 Task: Search one way flight ticket for 1 adult, 6 children, 1 infant in seat and 1 infant on lap in business from Petersburg: Petersburg James A. Johnson Airport to Indianapolis: Indianapolis International Airport on 8-5-2023. Choice of flights is JetBlue. Number of bags: 8 checked bags. Price is upto 109000. Outbound departure time preference is 15:30.
Action: Mouse moved to (370, 315)
Screenshot: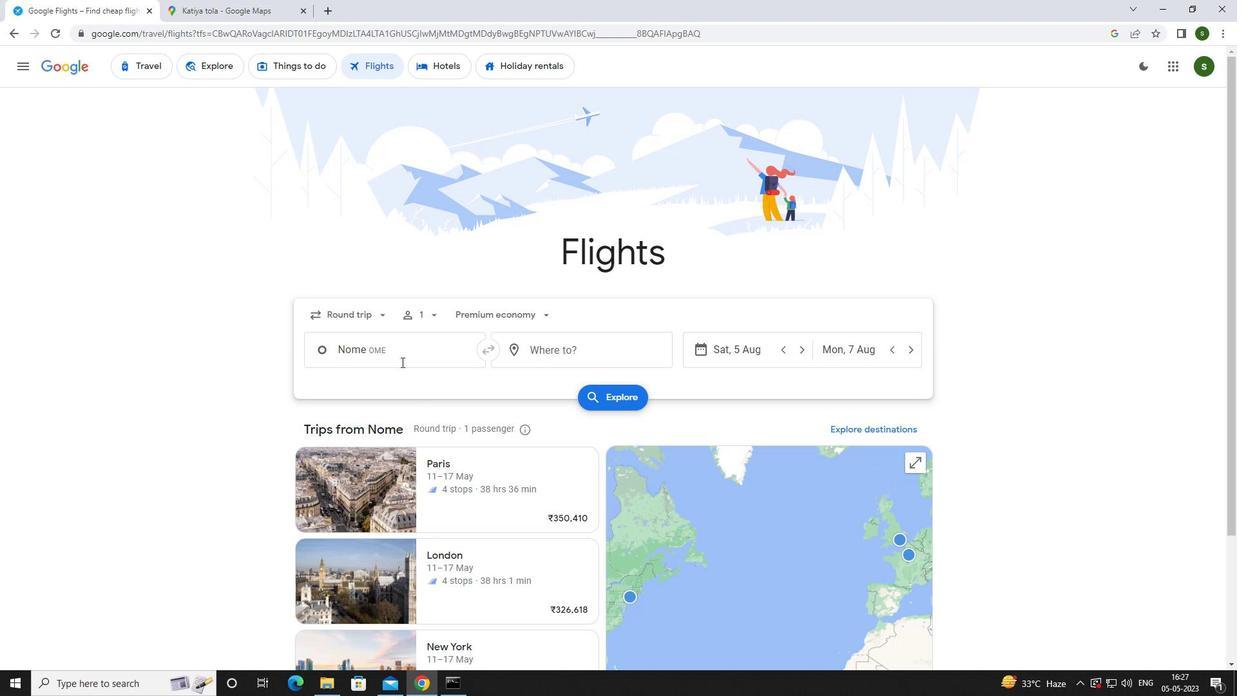 
Action: Mouse pressed left at (370, 315)
Screenshot: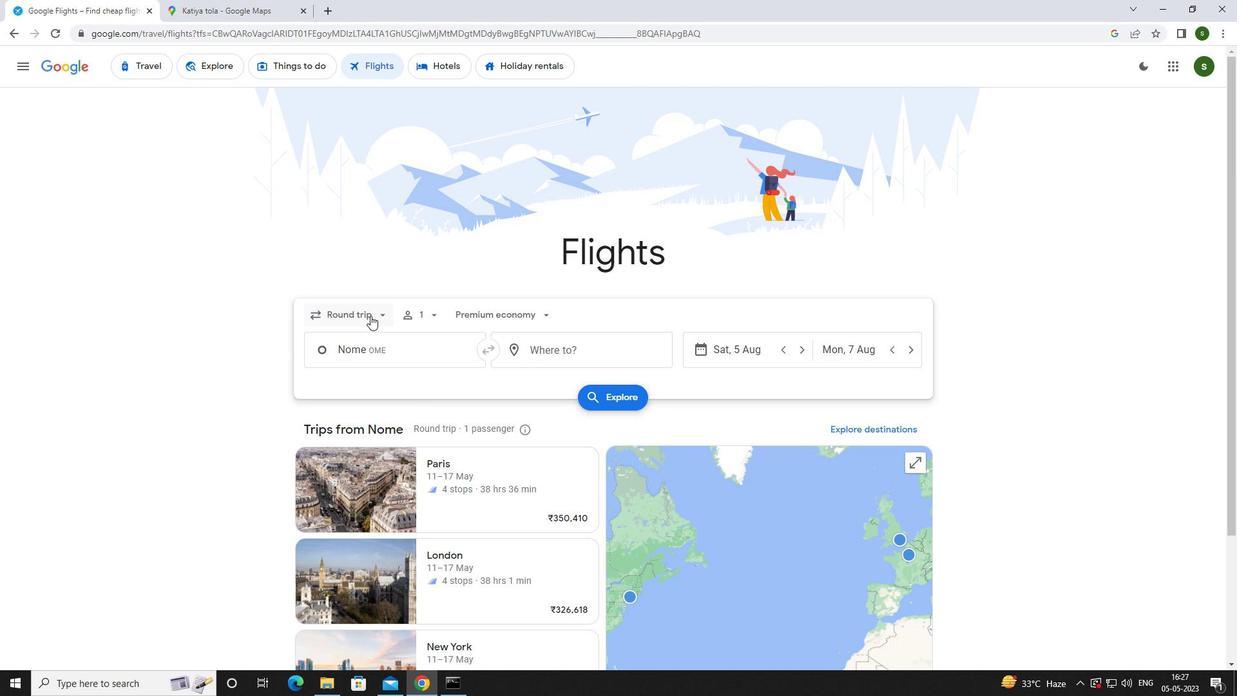 
Action: Mouse moved to (368, 375)
Screenshot: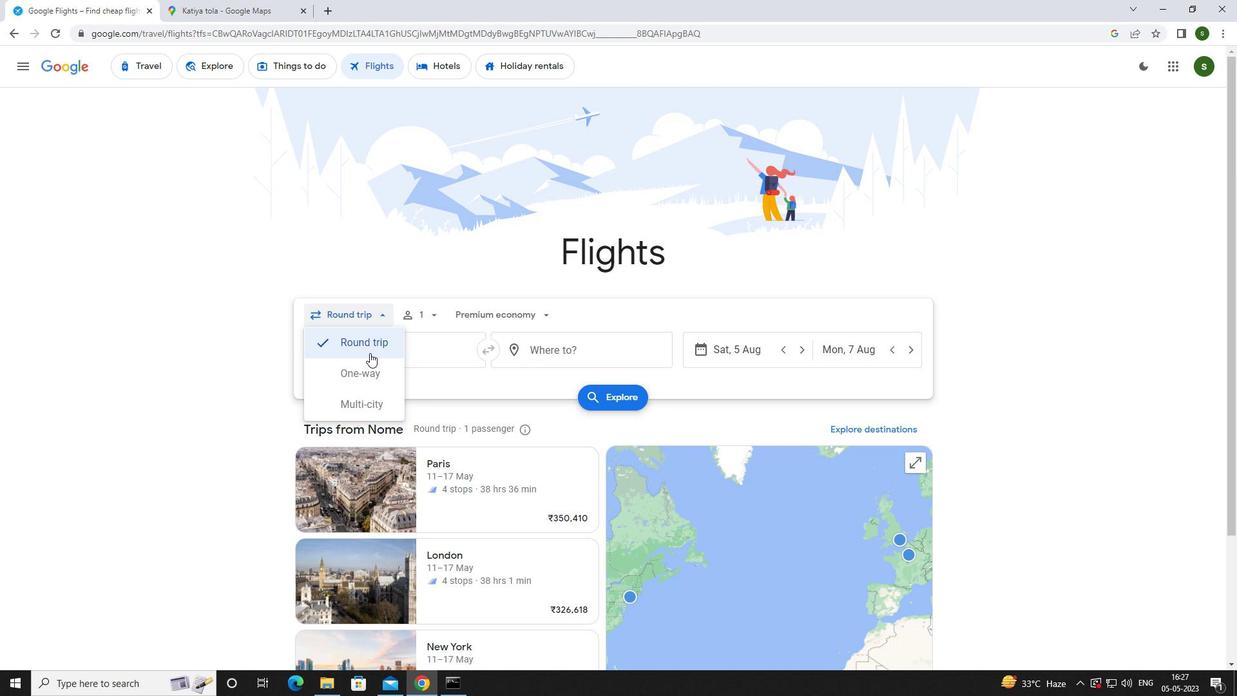 
Action: Mouse pressed left at (368, 375)
Screenshot: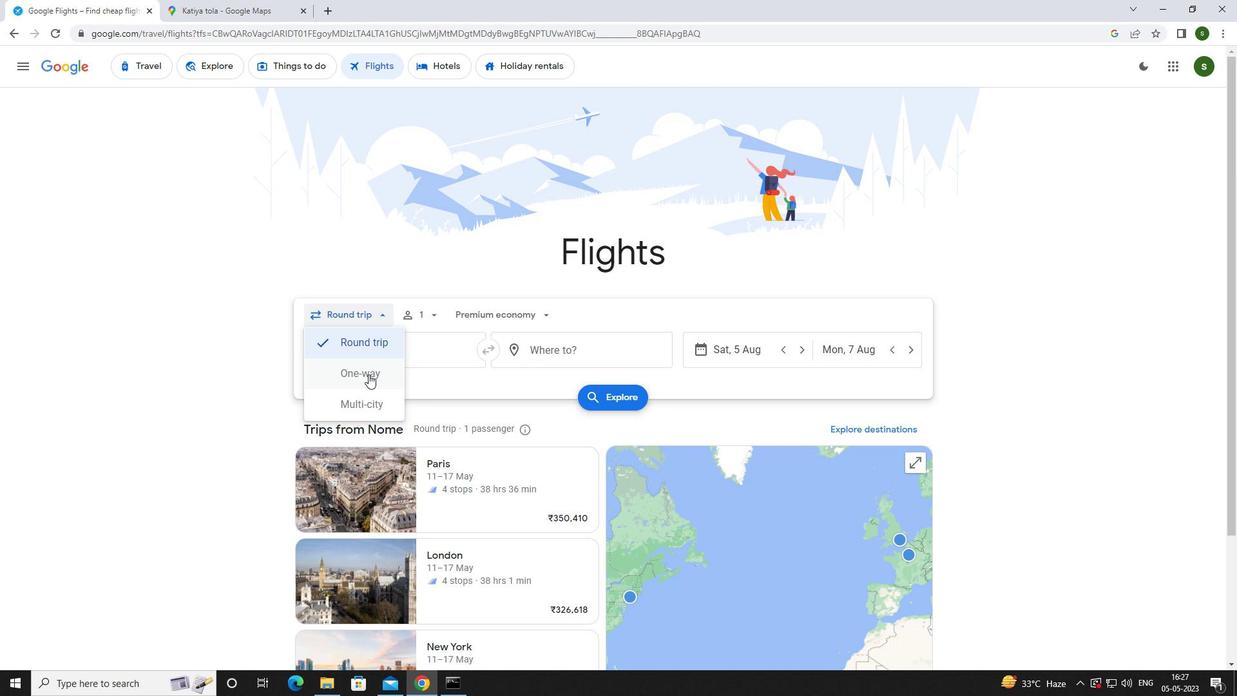 
Action: Mouse moved to (430, 306)
Screenshot: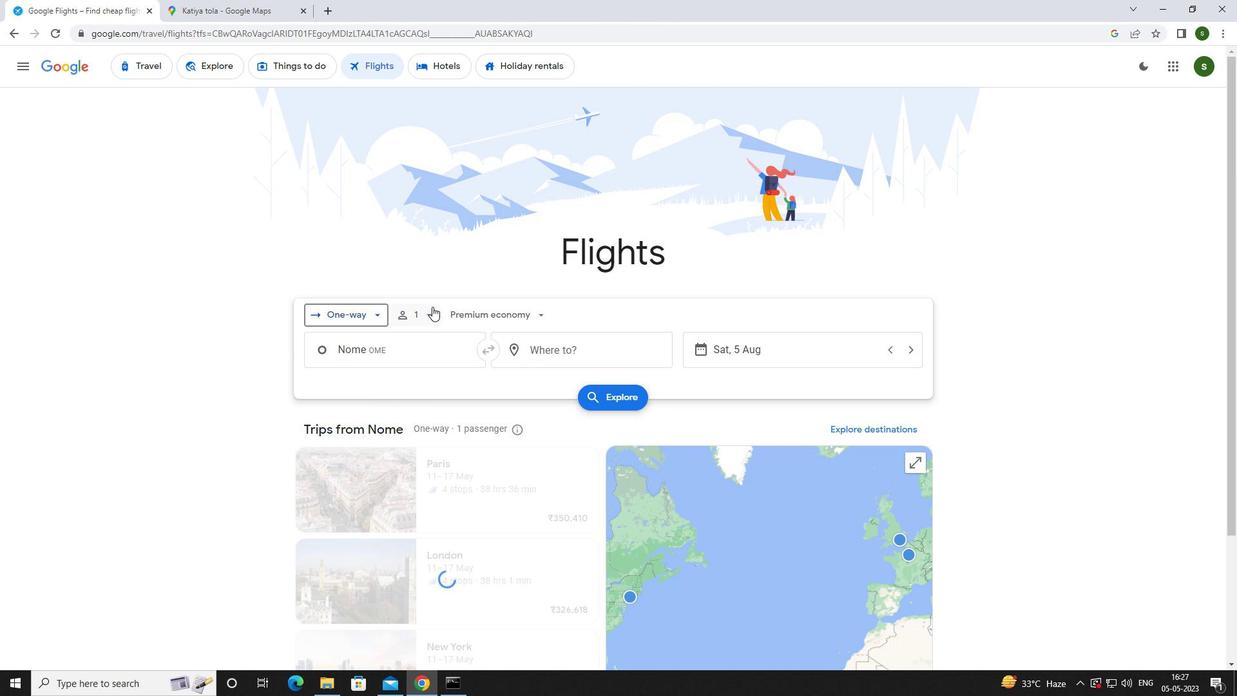 
Action: Mouse pressed left at (430, 306)
Screenshot: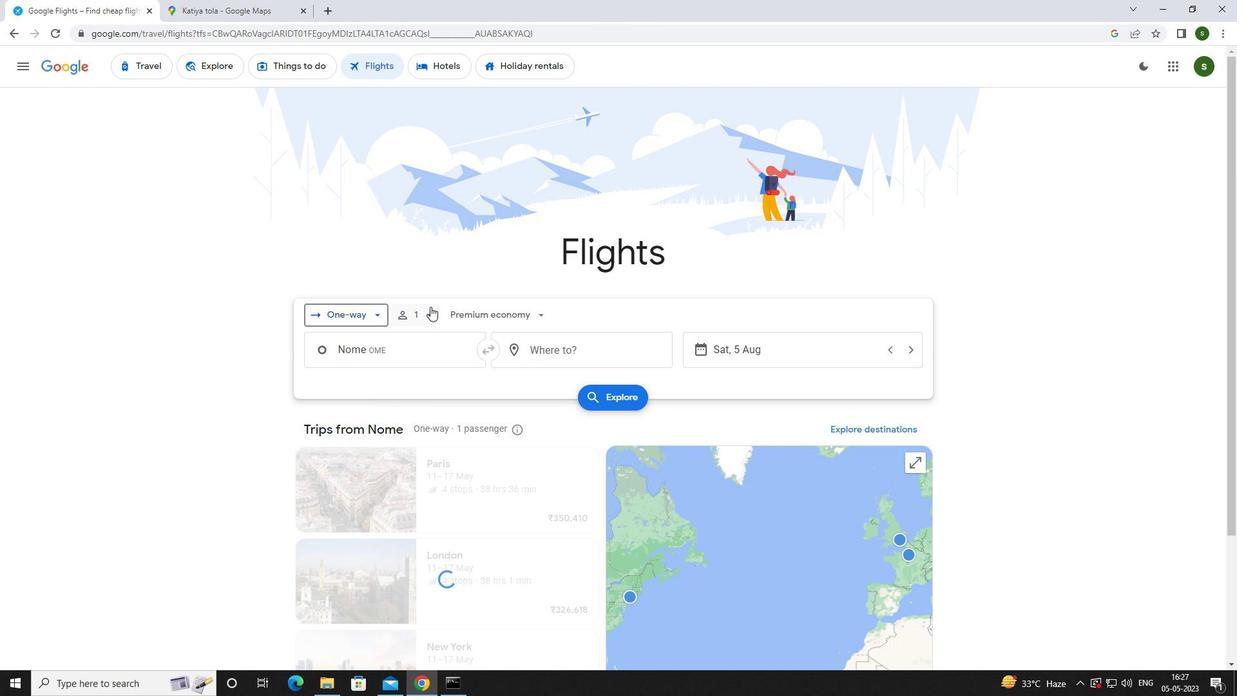 
Action: Mouse moved to (524, 381)
Screenshot: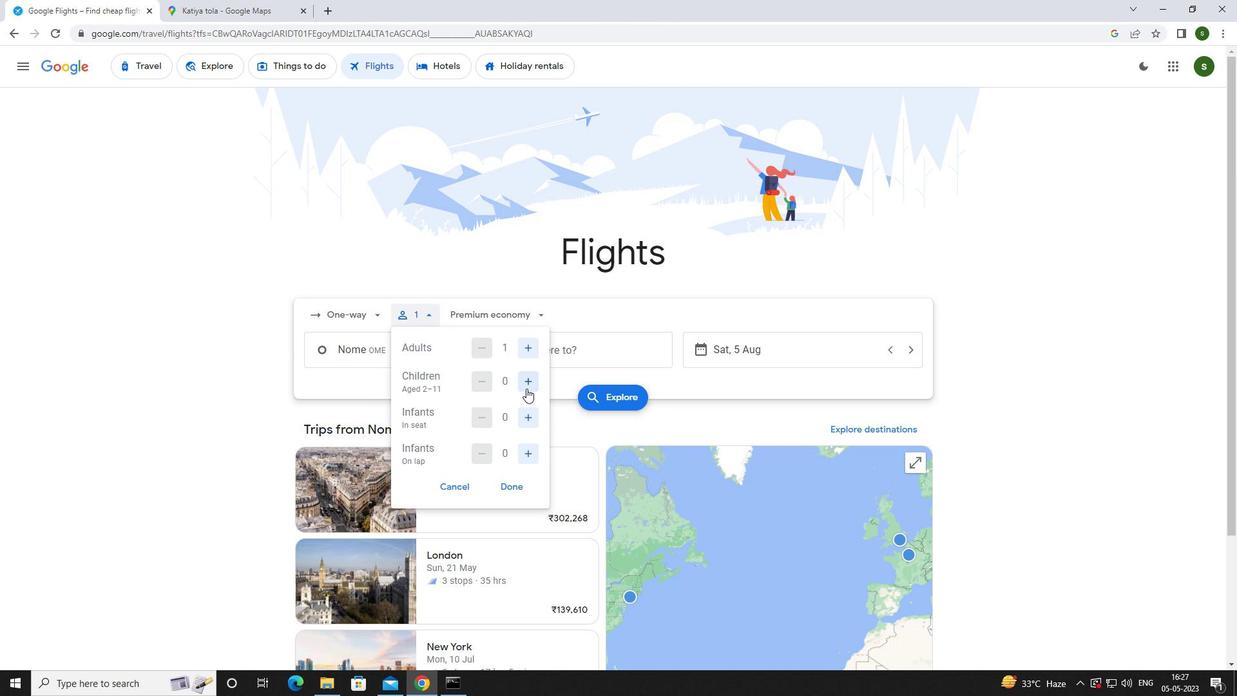 
Action: Mouse pressed left at (524, 381)
Screenshot: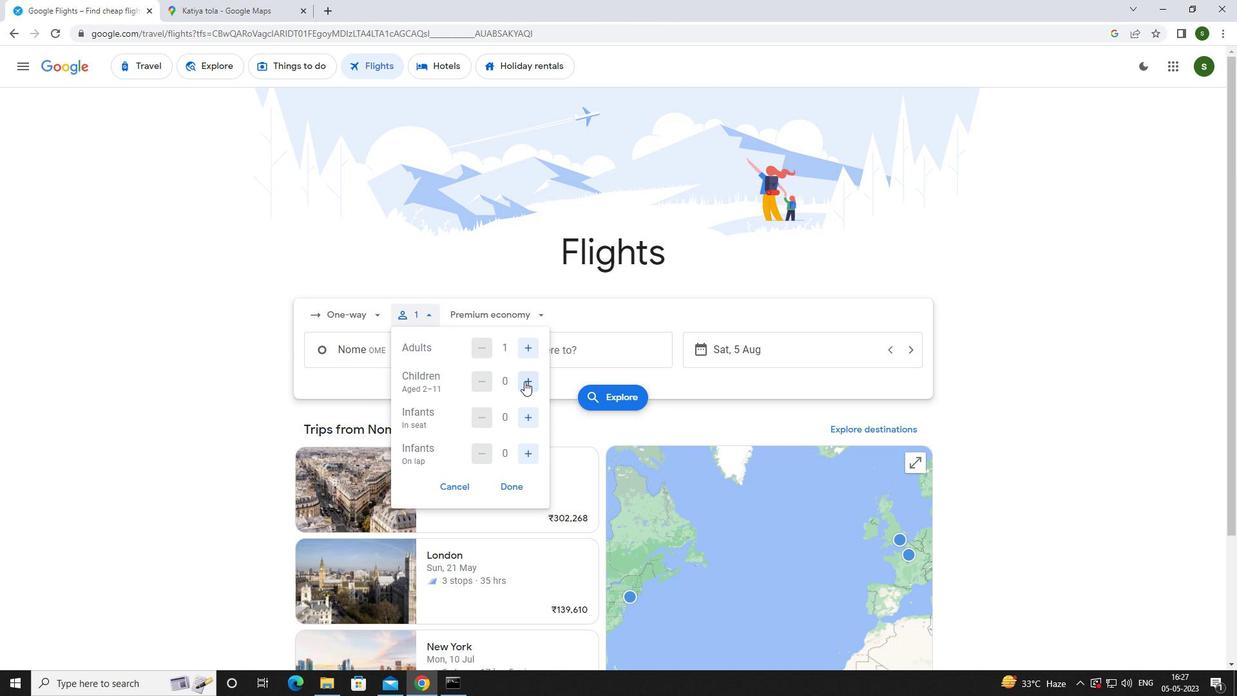 
Action: Mouse pressed left at (524, 381)
Screenshot: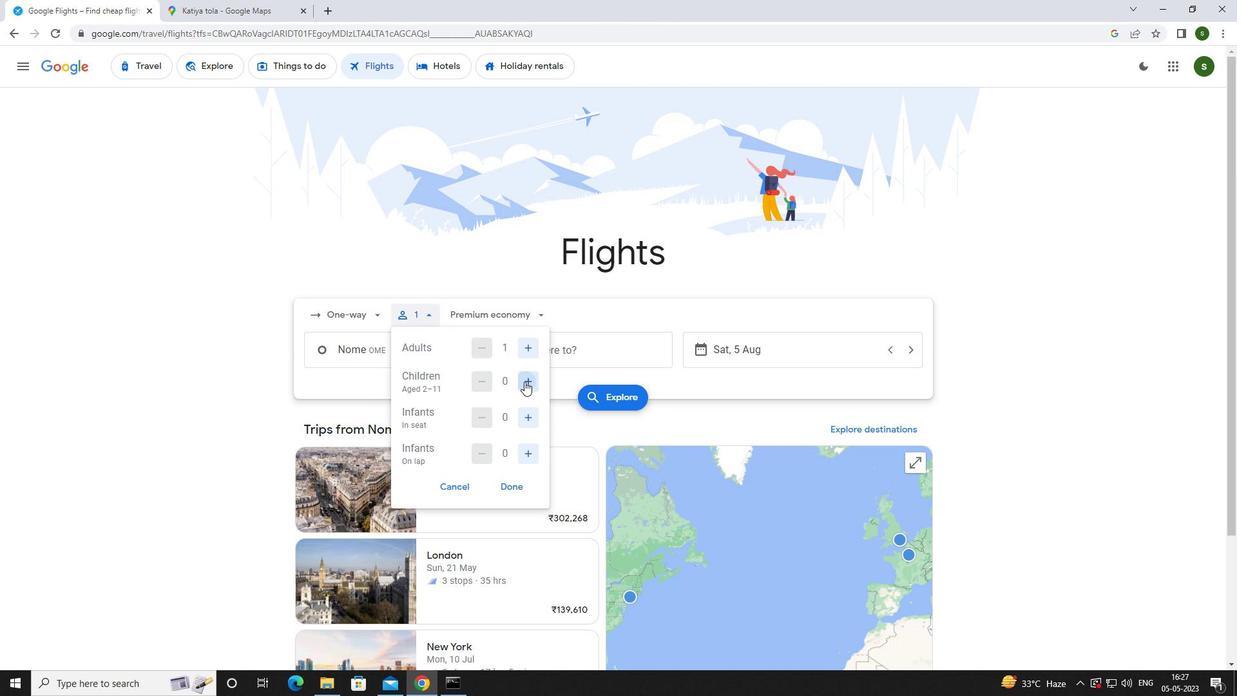 
Action: Mouse pressed left at (524, 381)
Screenshot: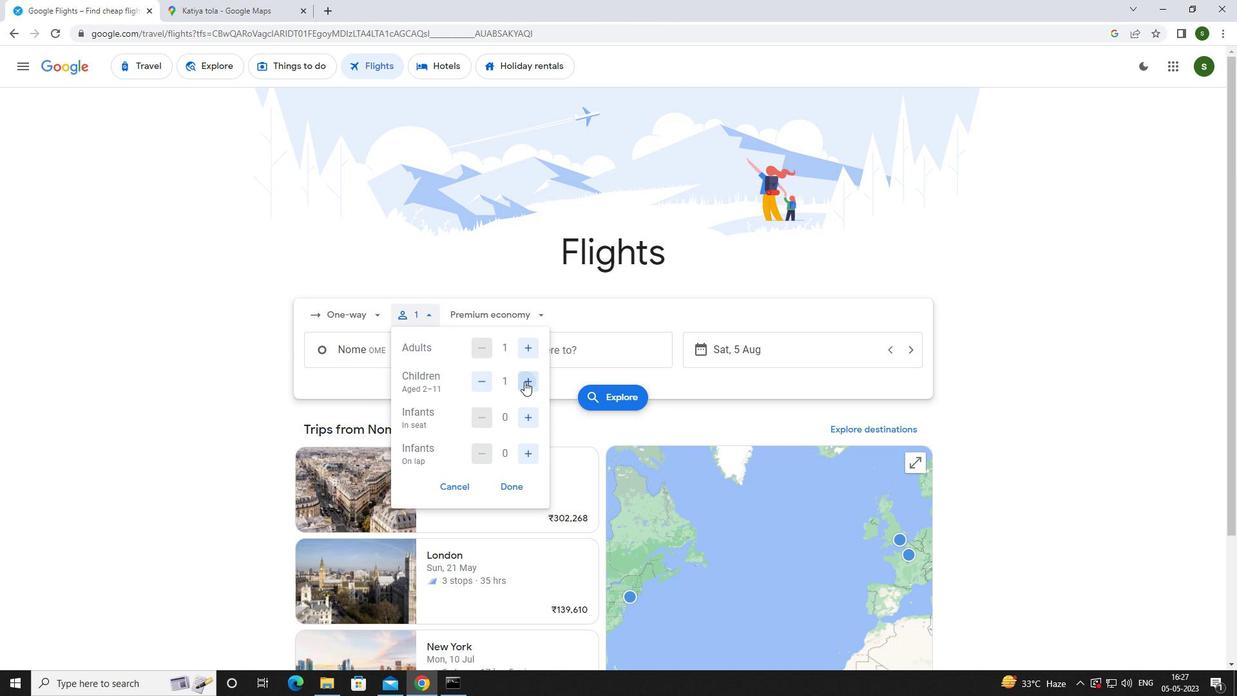 
Action: Mouse pressed left at (524, 381)
Screenshot: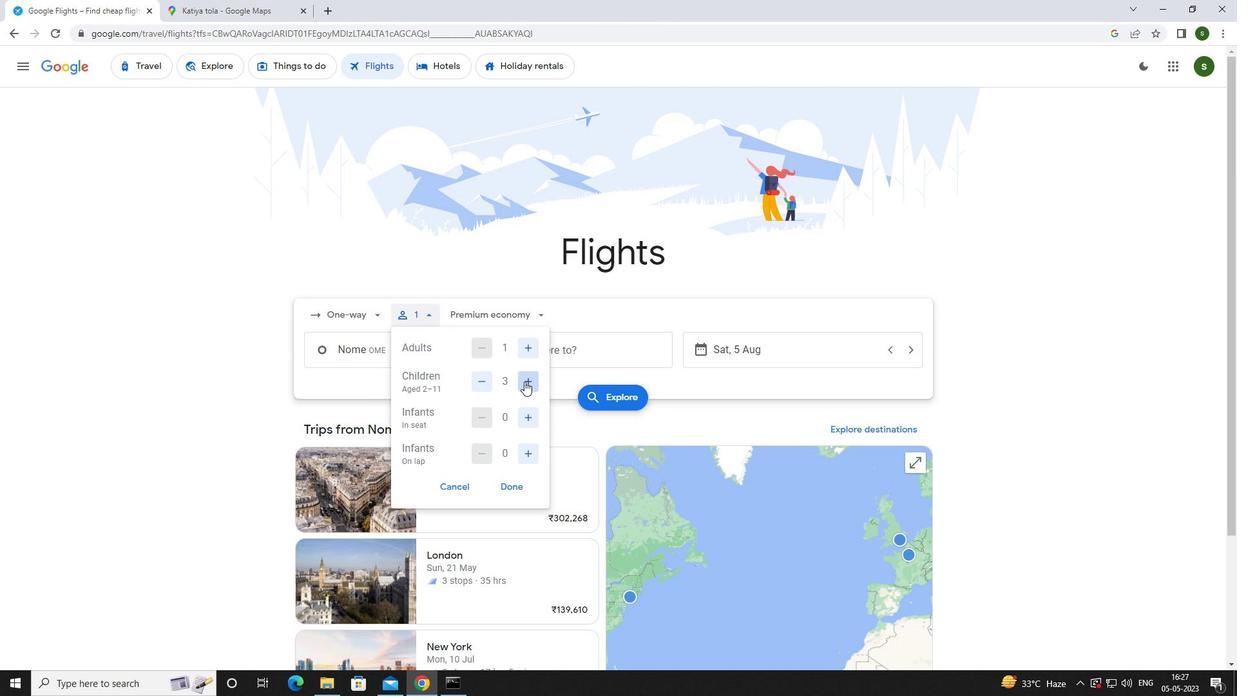 
Action: Mouse pressed left at (524, 381)
Screenshot: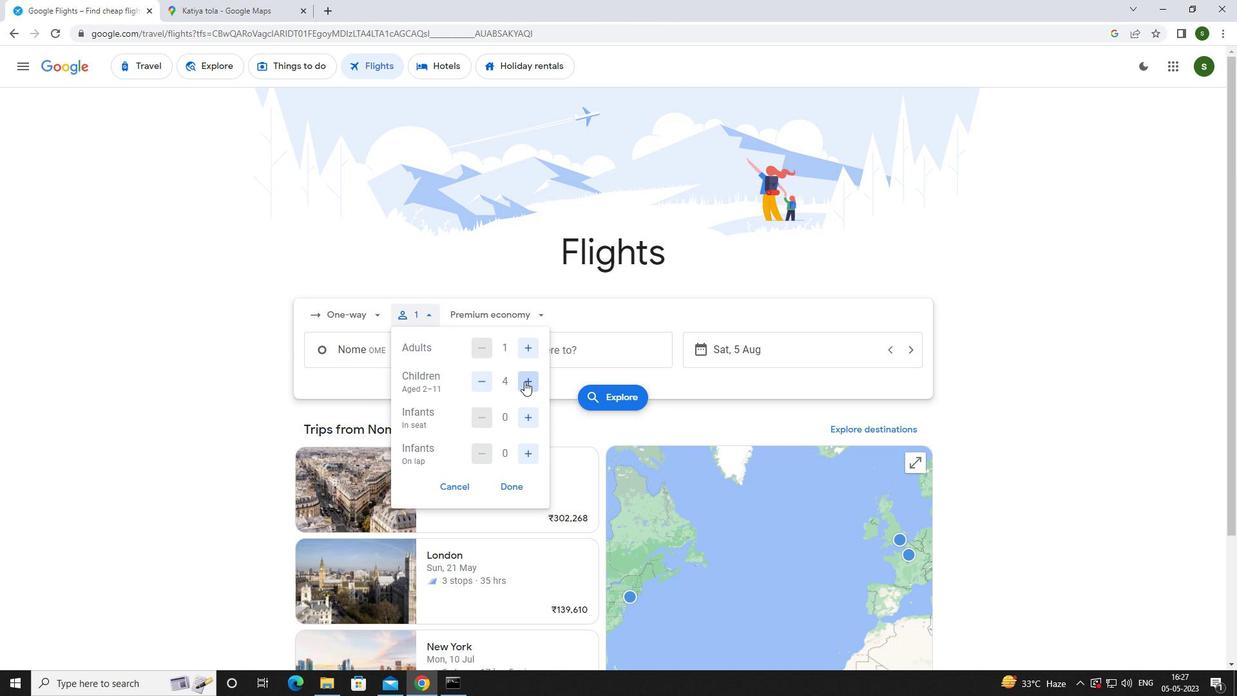 
Action: Mouse pressed left at (524, 381)
Screenshot: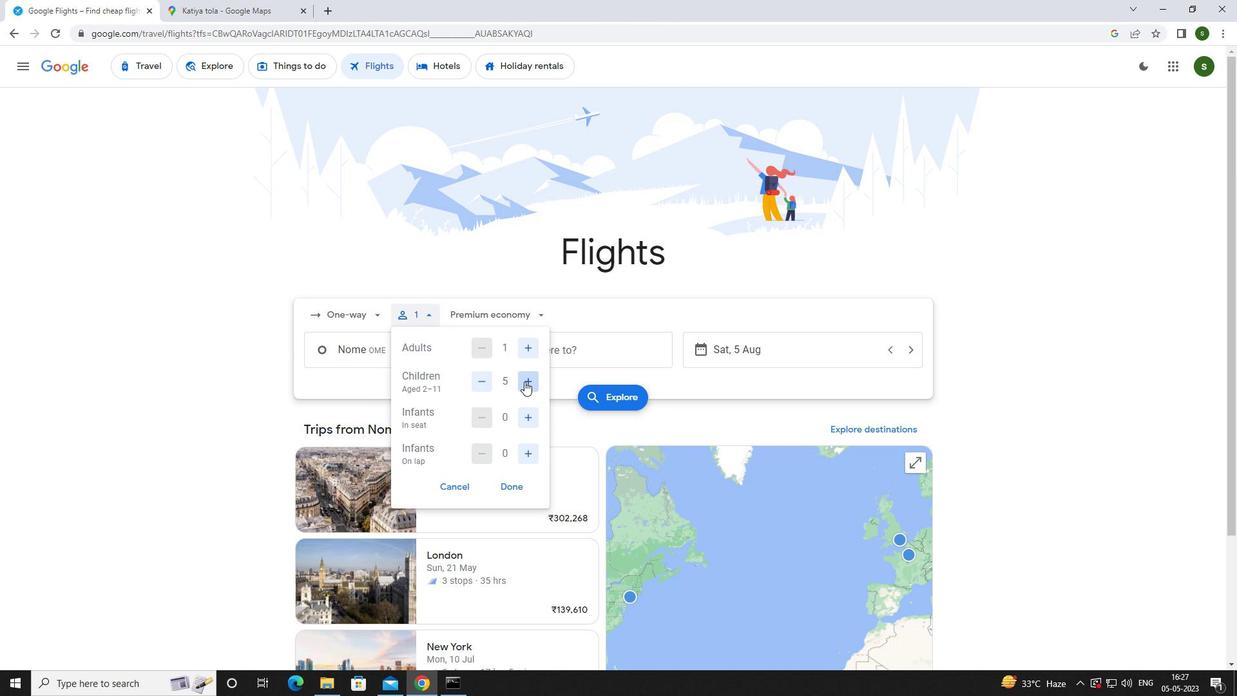 
Action: Mouse moved to (528, 411)
Screenshot: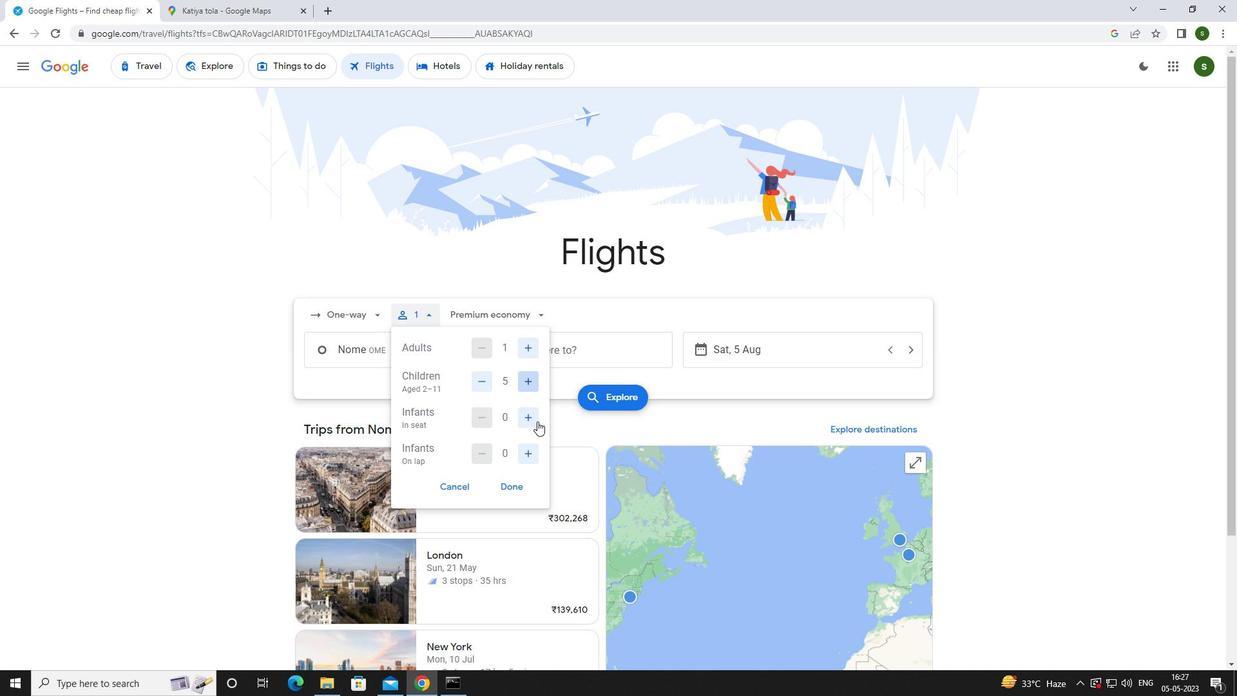 
Action: Mouse pressed left at (528, 411)
Screenshot: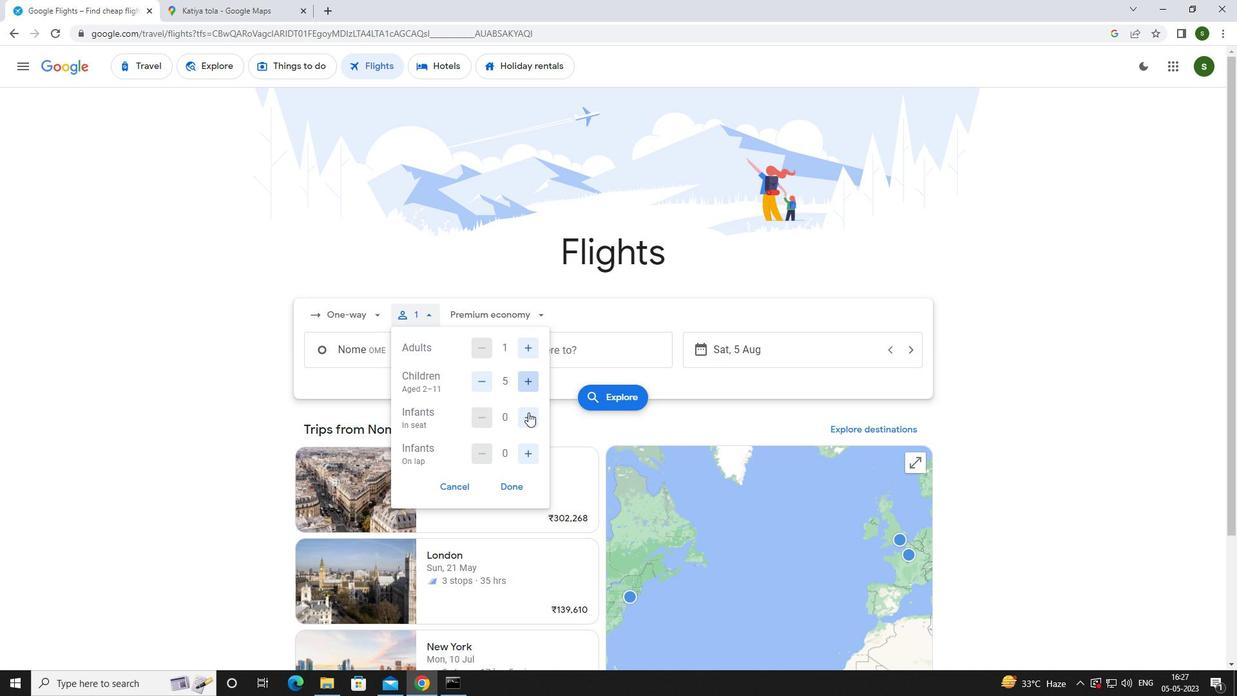 
Action: Mouse moved to (531, 450)
Screenshot: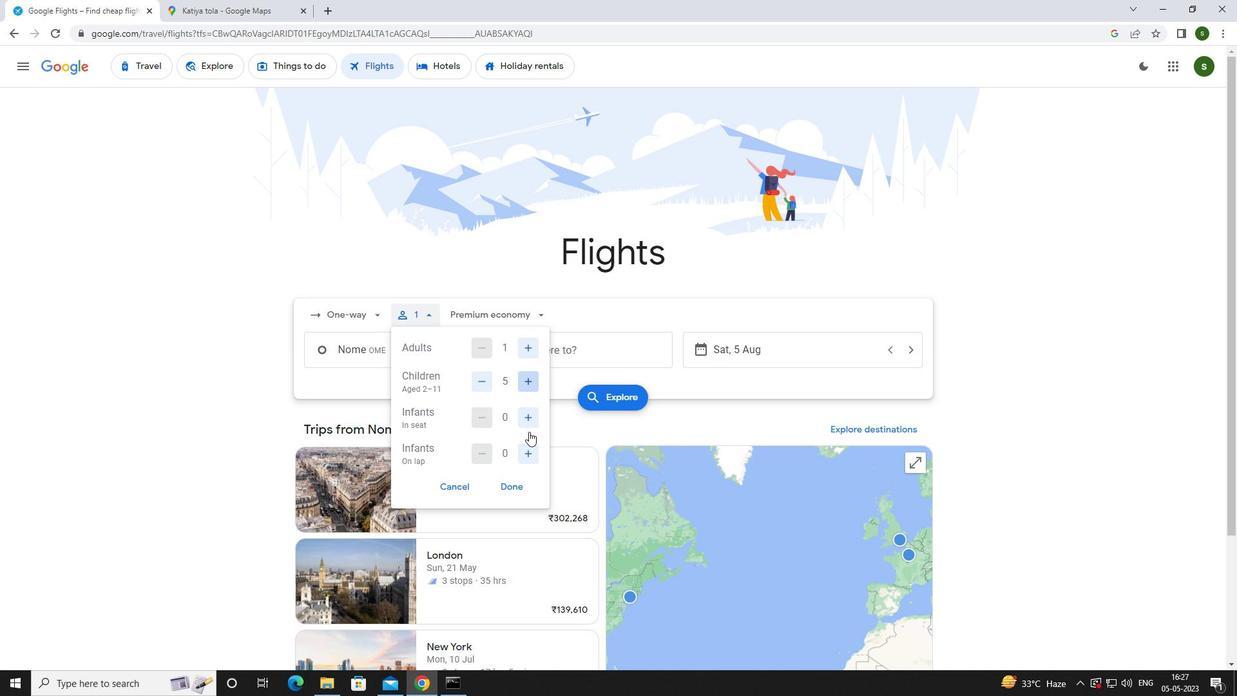 
Action: Mouse pressed left at (531, 450)
Screenshot: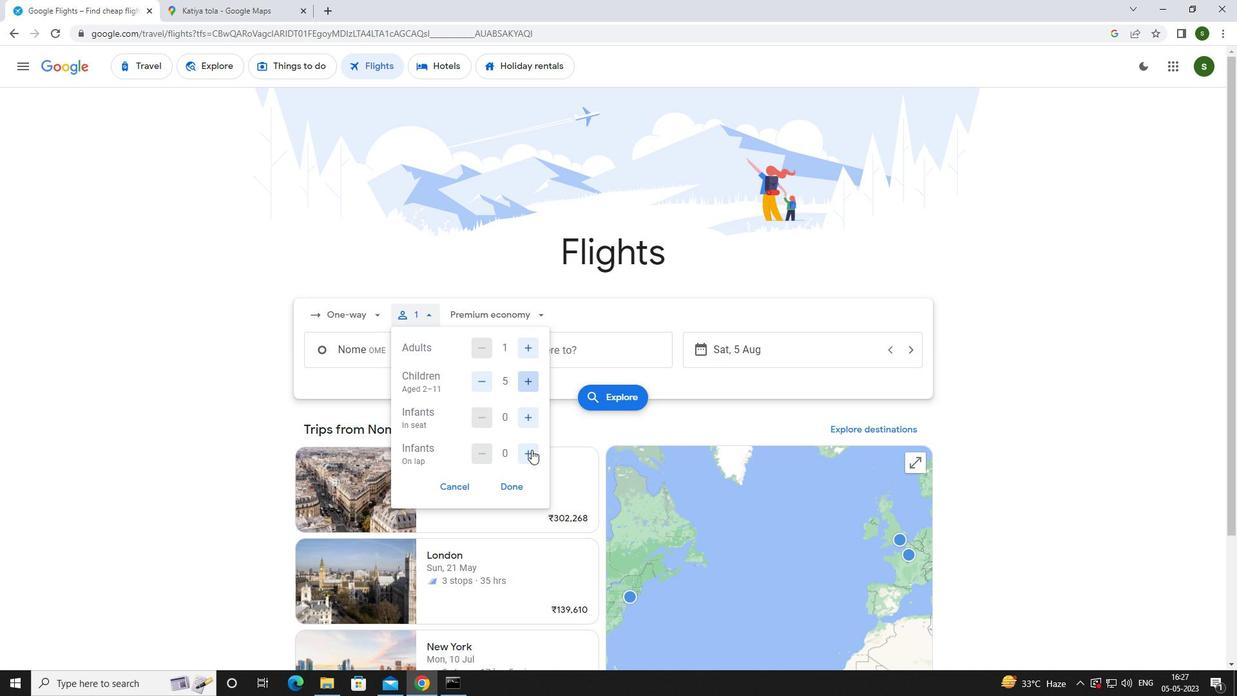
Action: Mouse moved to (531, 315)
Screenshot: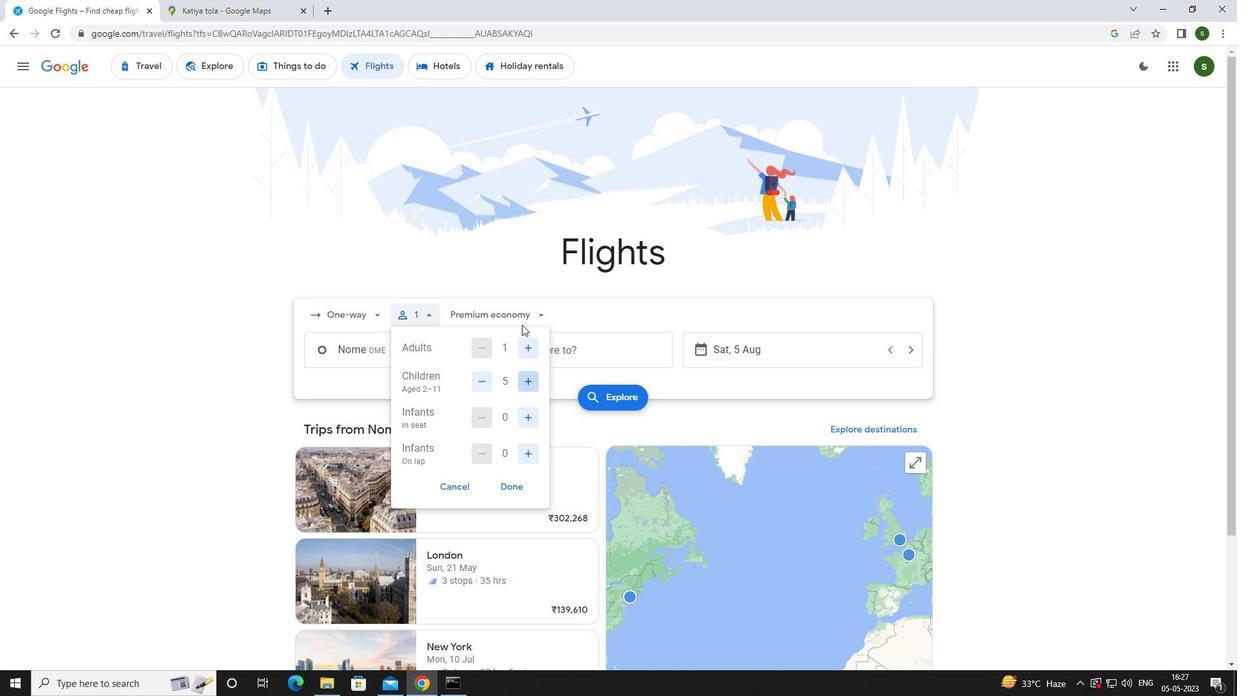 
Action: Mouse pressed left at (531, 315)
Screenshot: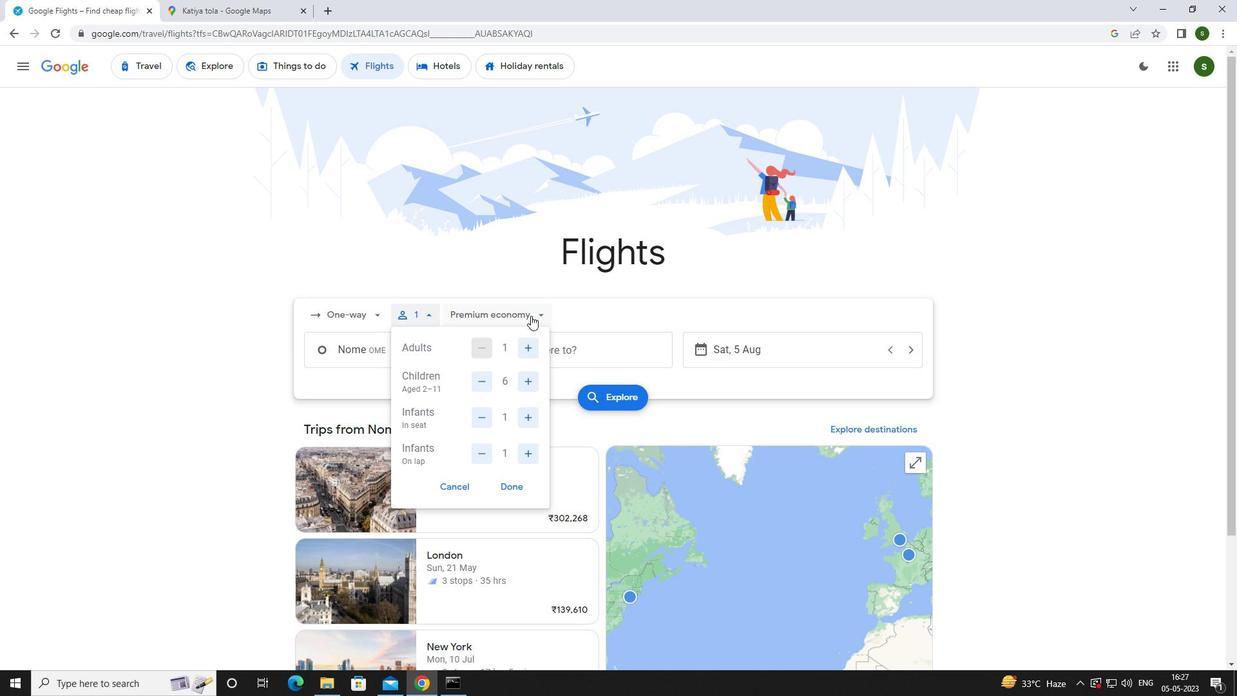 
Action: Mouse moved to (520, 404)
Screenshot: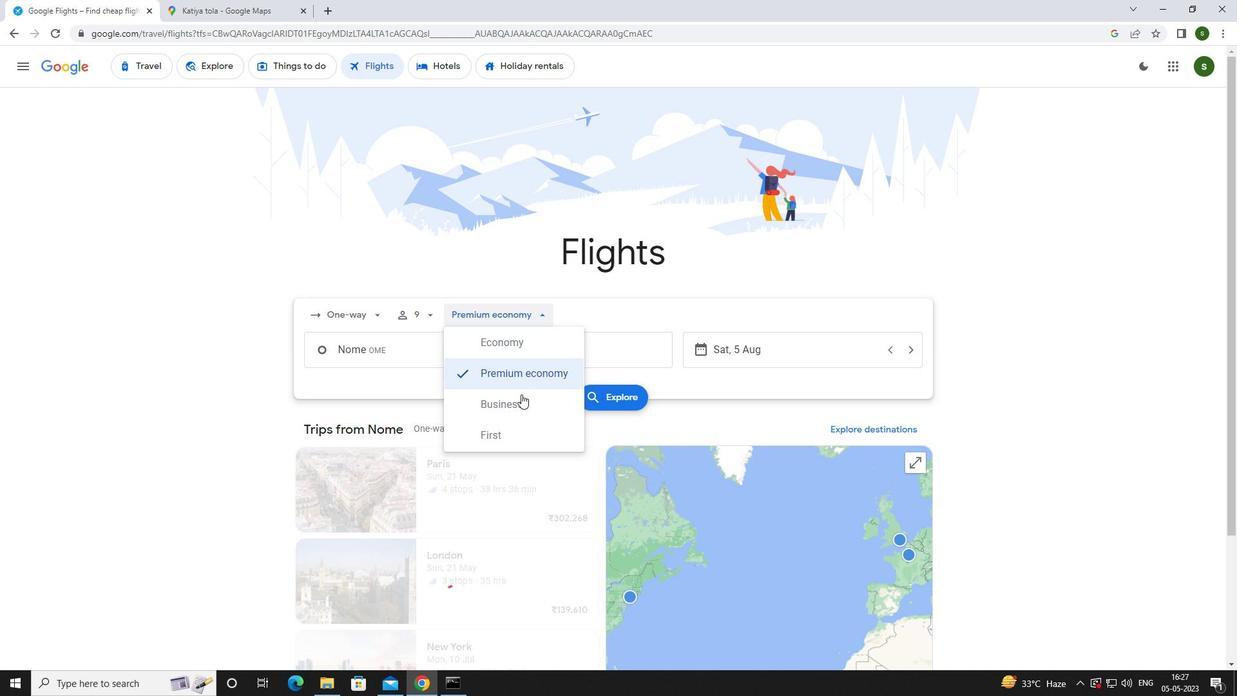 
Action: Mouse pressed left at (520, 404)
Screenshot: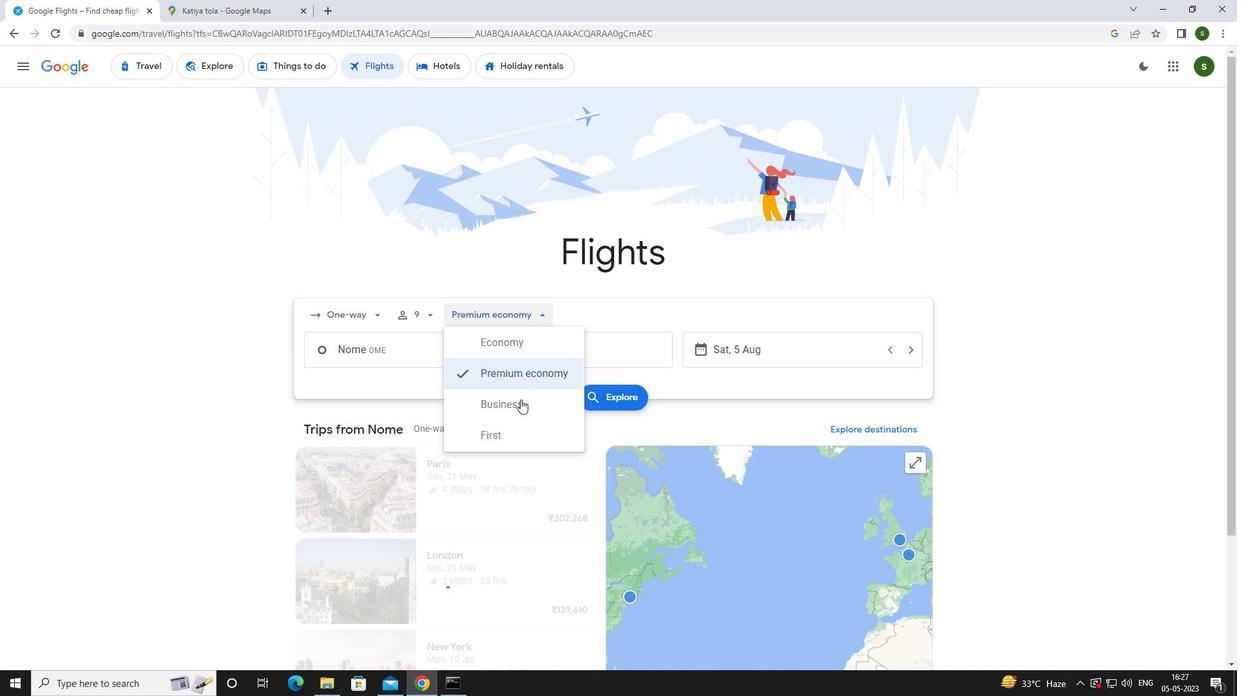 
Action: Mouse moved to (455, 353)
Screenshot: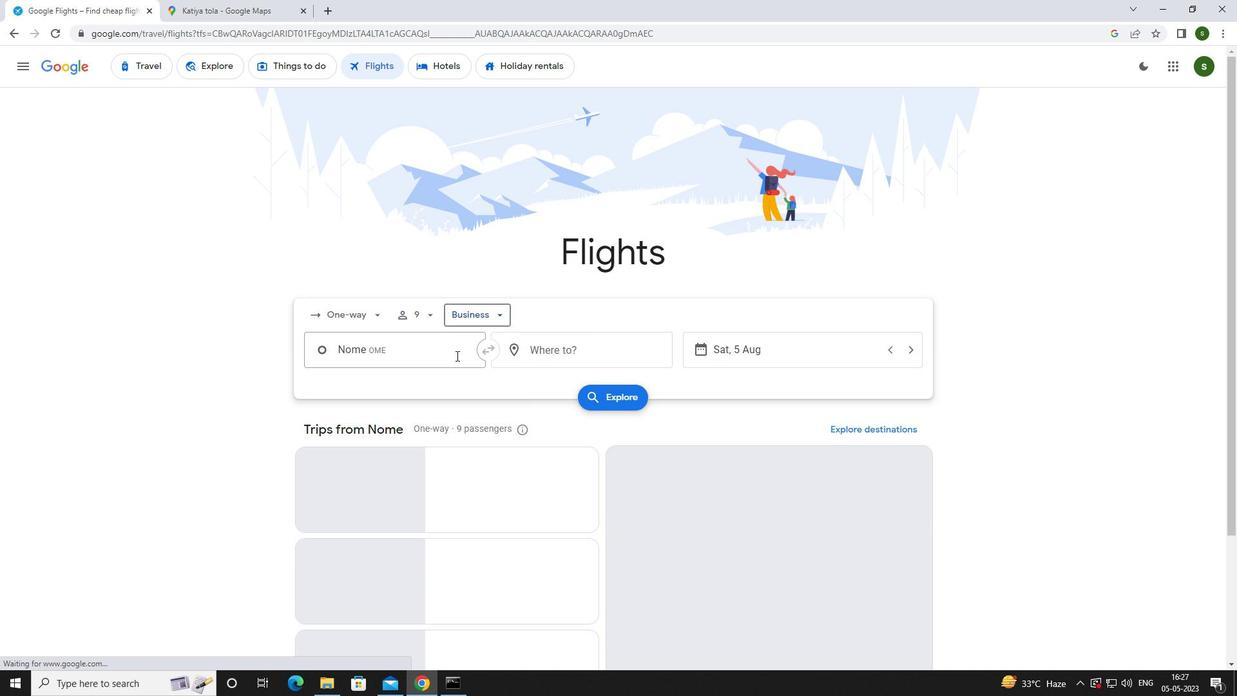 
Action: Mouse pressed left at (455, 353)
Screenshot: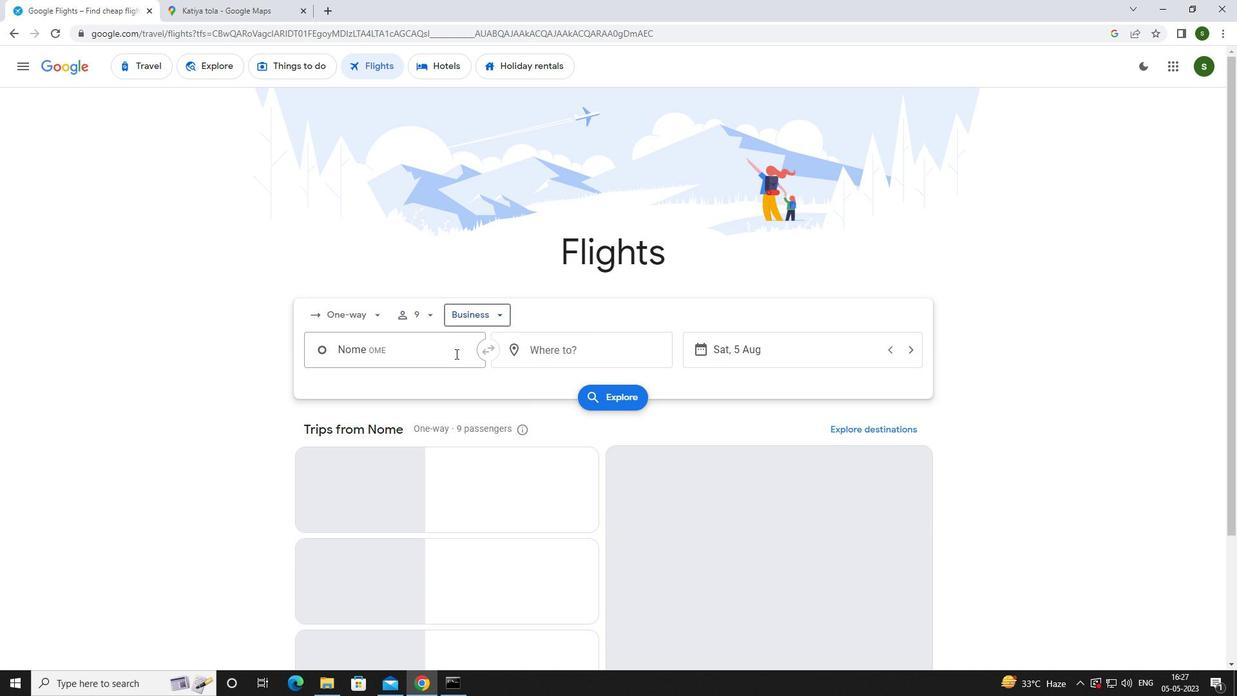
Action: Mouse moved to (455, 352)
Screenshot: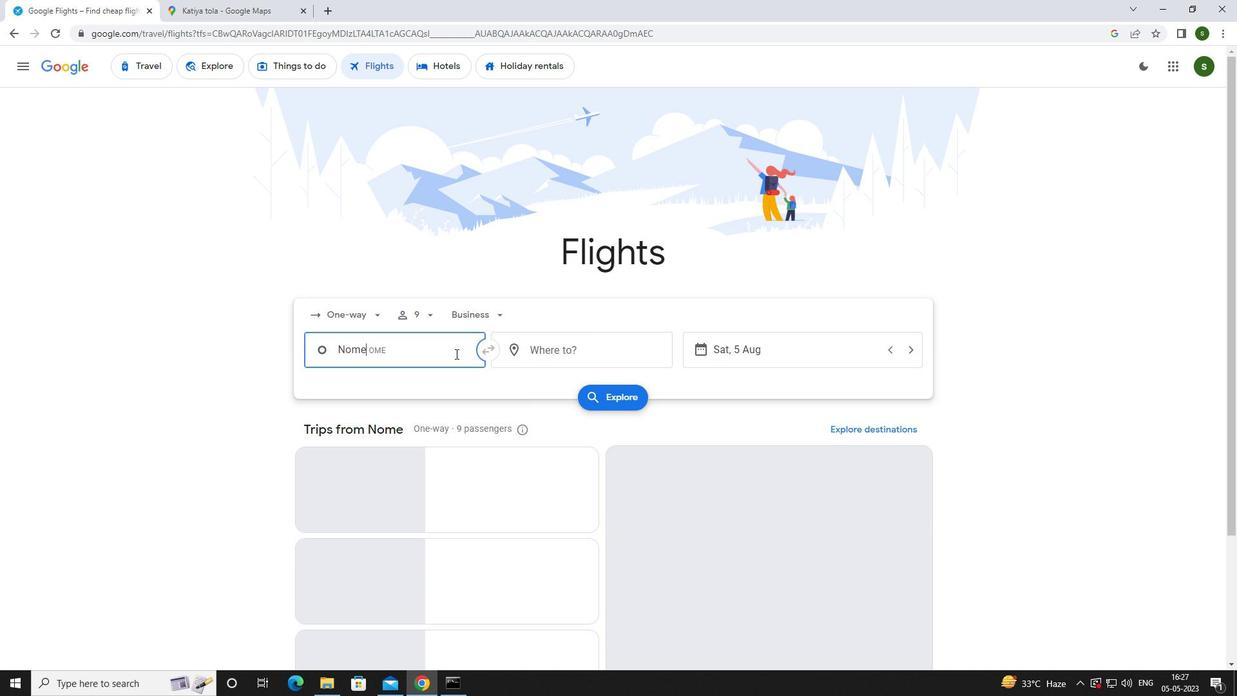 
Action: Key pressed <Key.caps_lock><Key.caps_lock>p<Key.caps_lock>etersburg<Key.space>
Screenshot: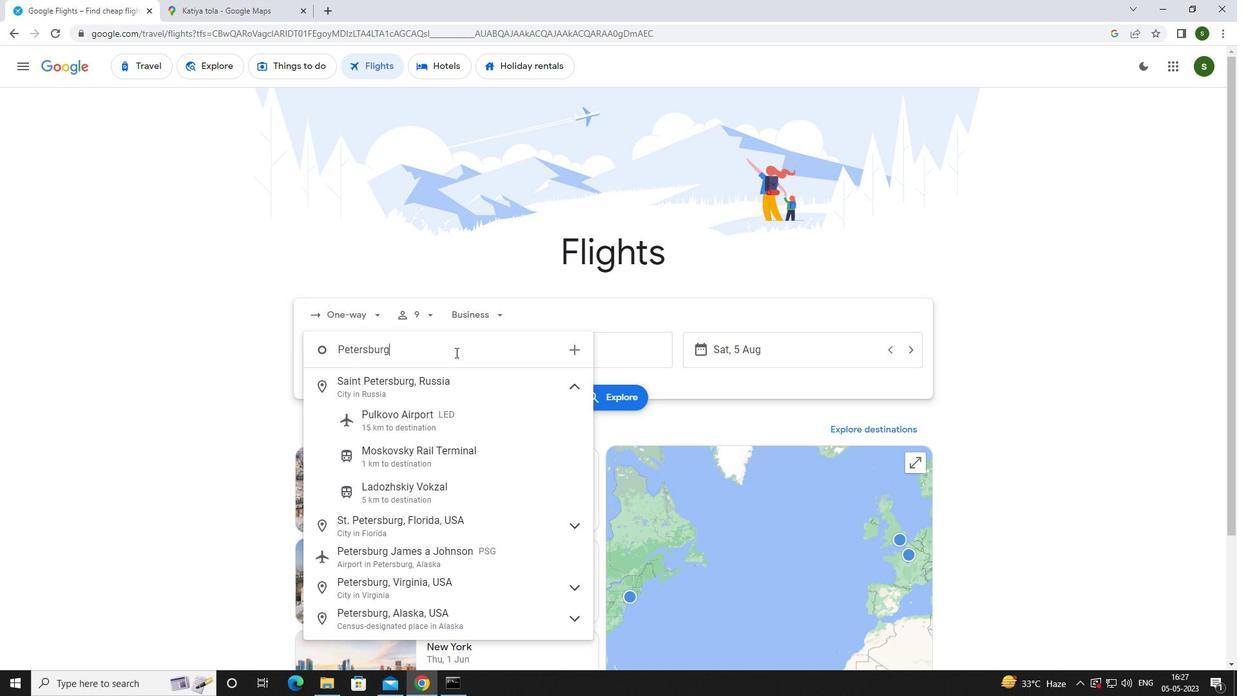 
Action: Mouse moved to (449, 555)
Screenshot: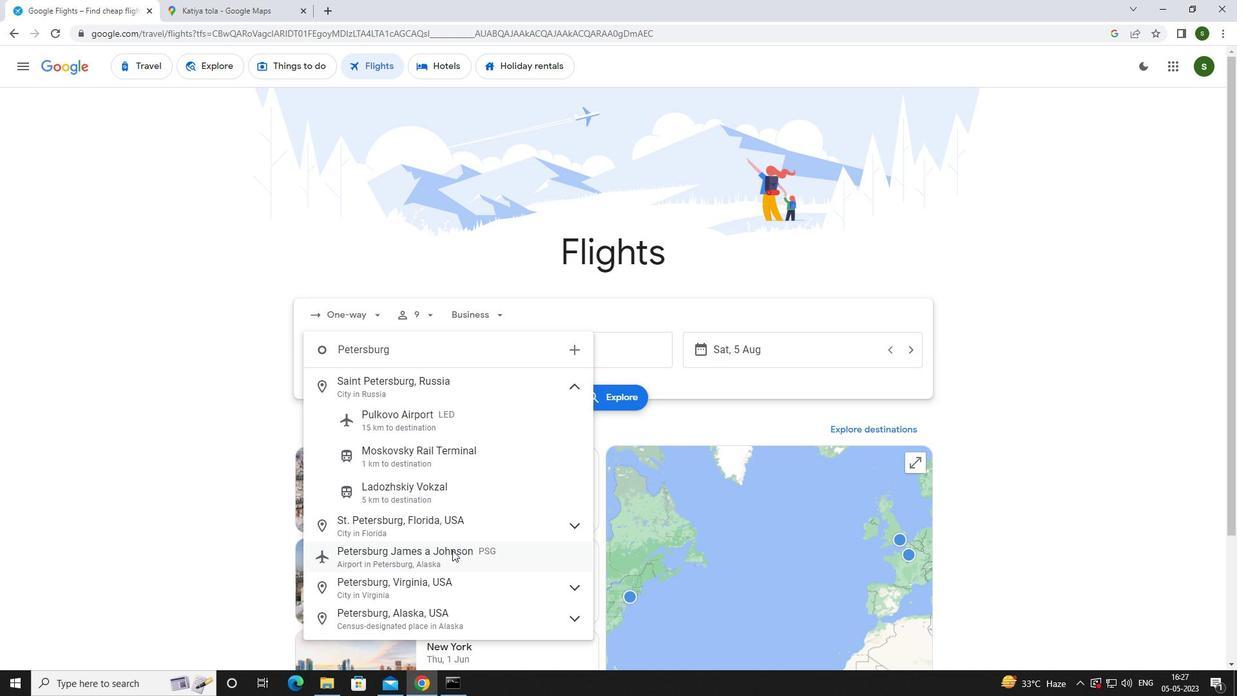 
Action: Mouse pressed left at (449, 555)
Screenshot: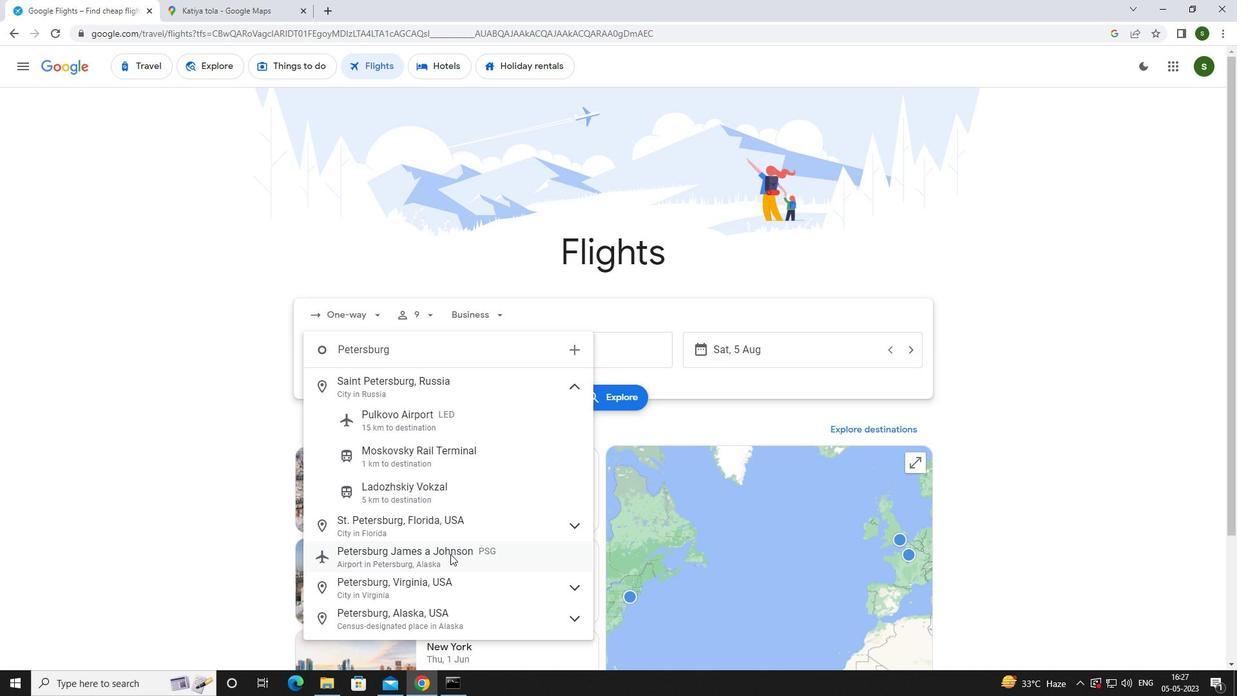 
Action: Mouse moved to (581, 350)
Screenshot: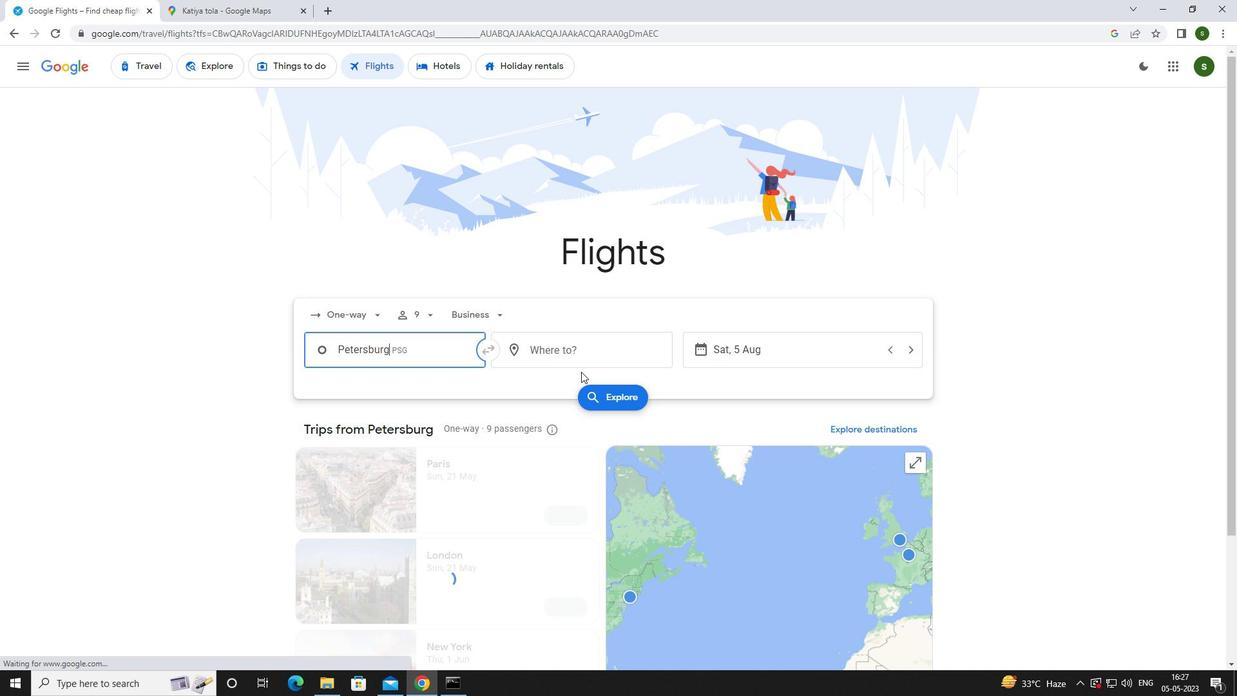
Action: Mouse pressed left at (581, 350)
Screenshot: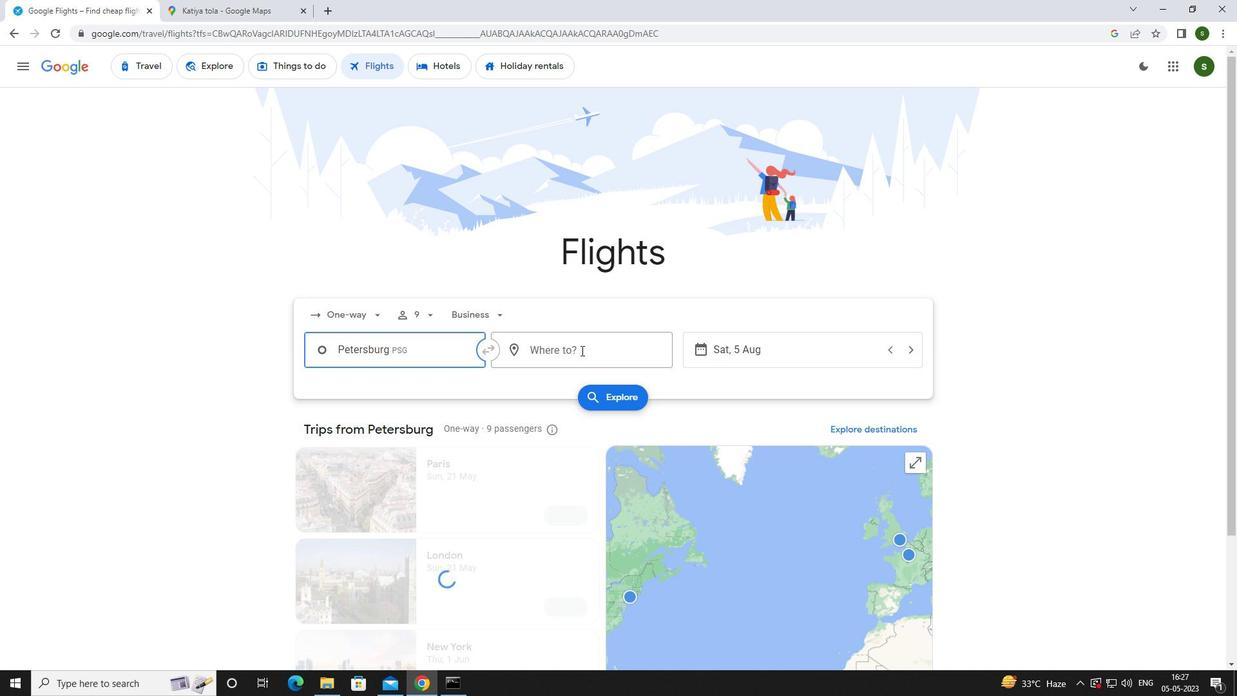 
Action: Mouse moved to (583, 349)
Screenshot: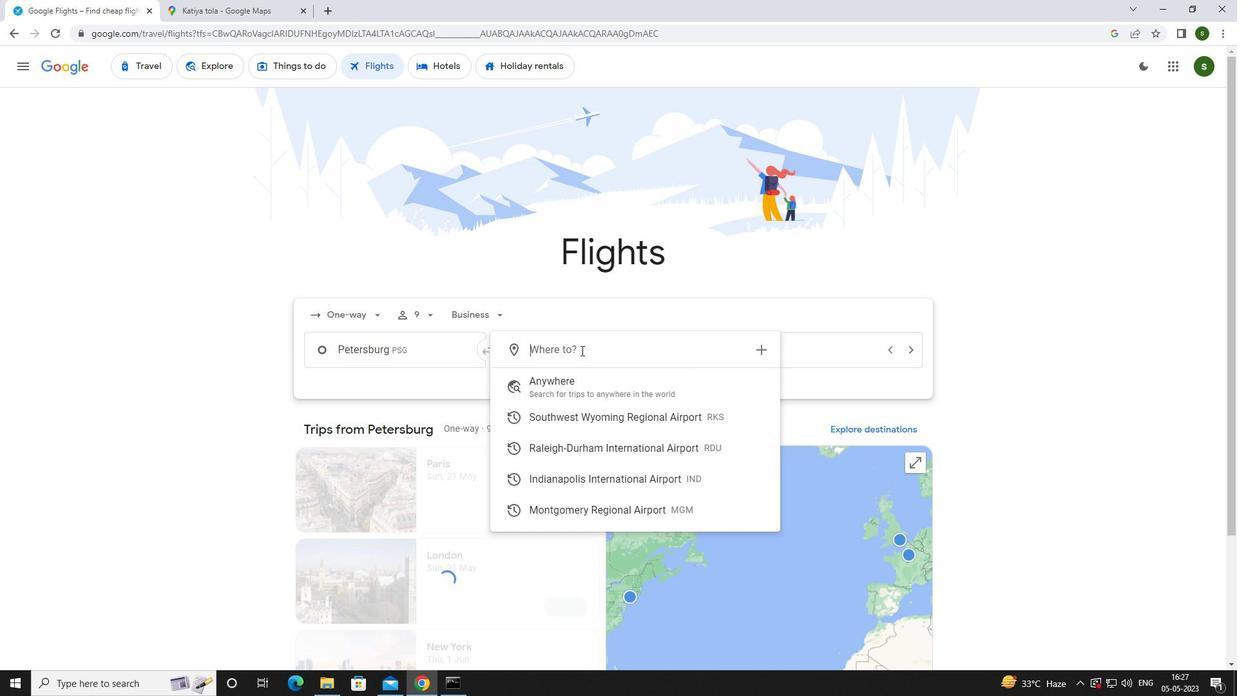 
Action: Key pressed <Key.caps_lock>i<Key.caps_lock>ndianapoli
Screenshot: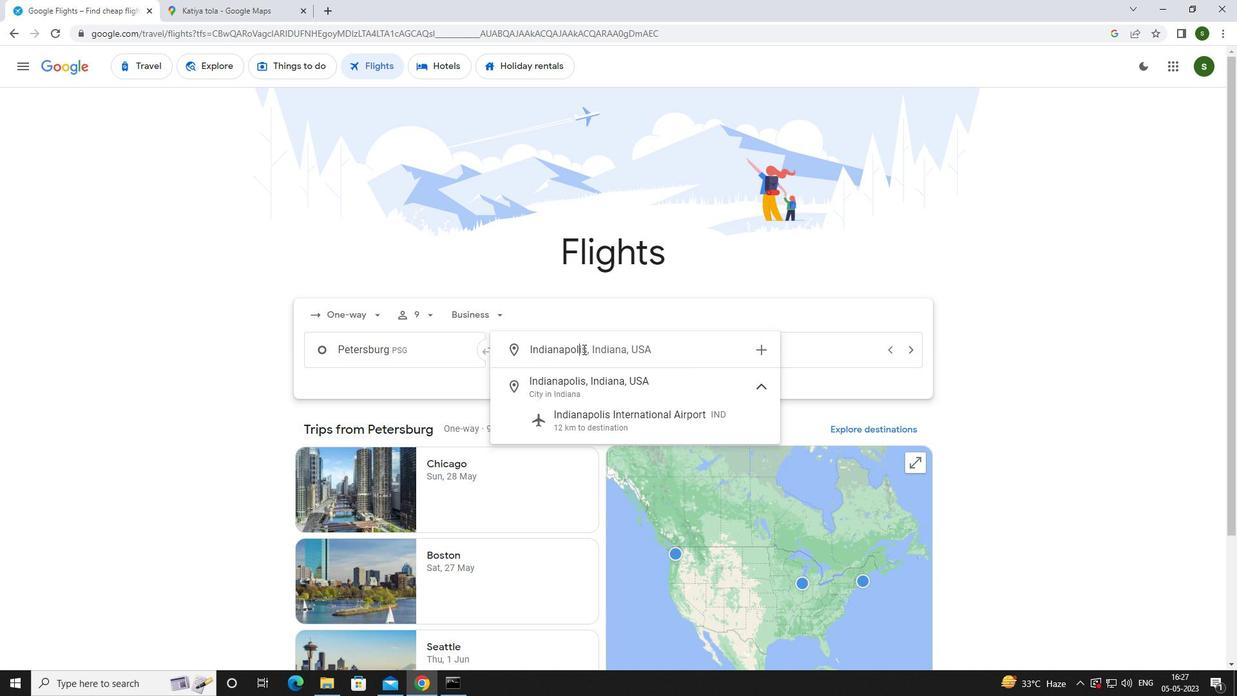 
Action: Mouse moved to (635, 415)
Screenshot: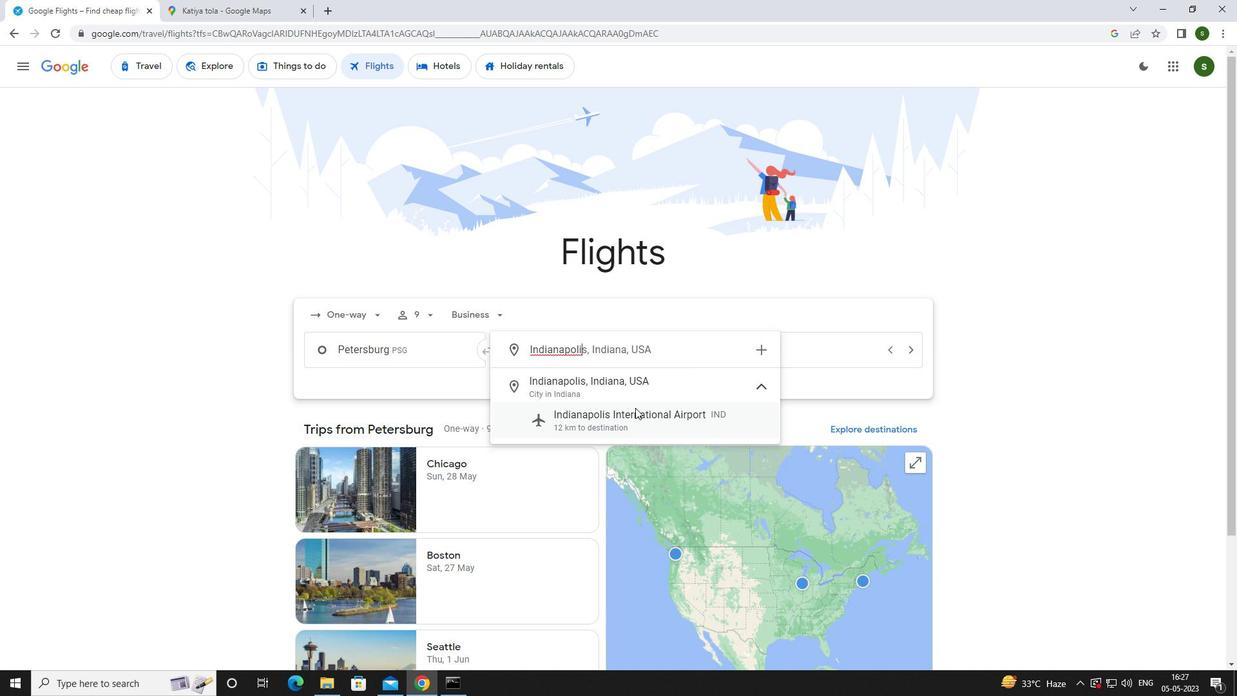 
Action: Mouse pressed left at (635, 415)
Screenshot: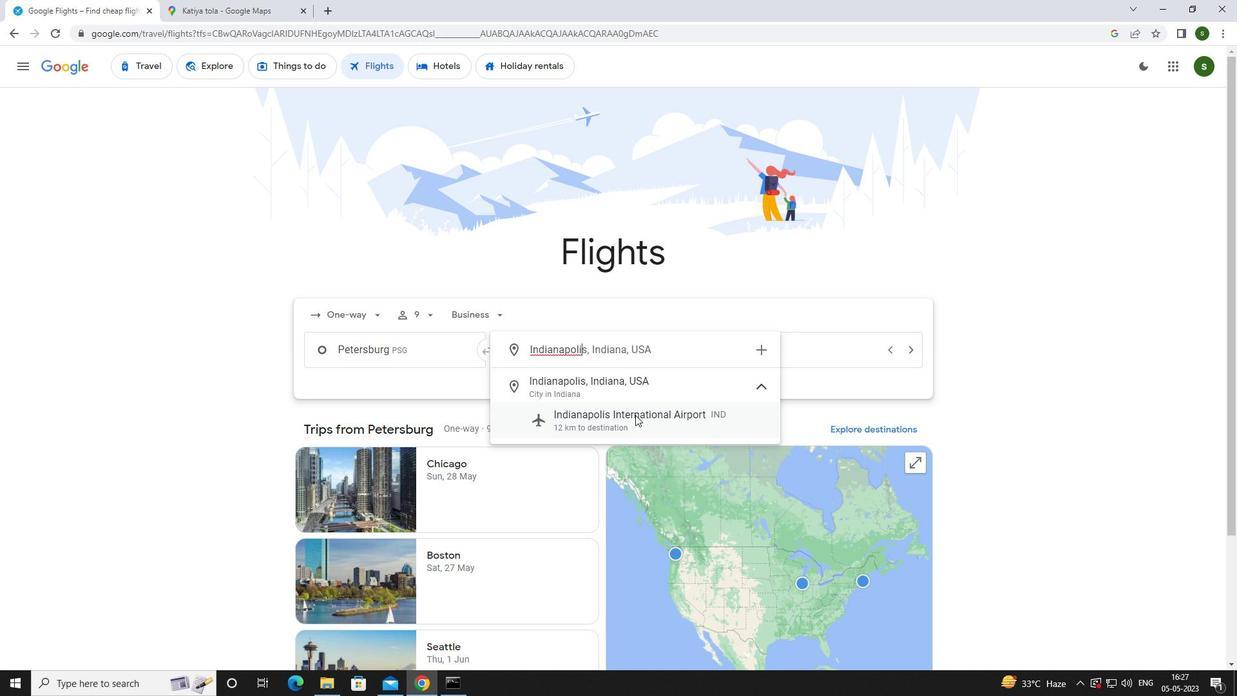 
Action: Mouse moved to (770, 356)
Screenshot: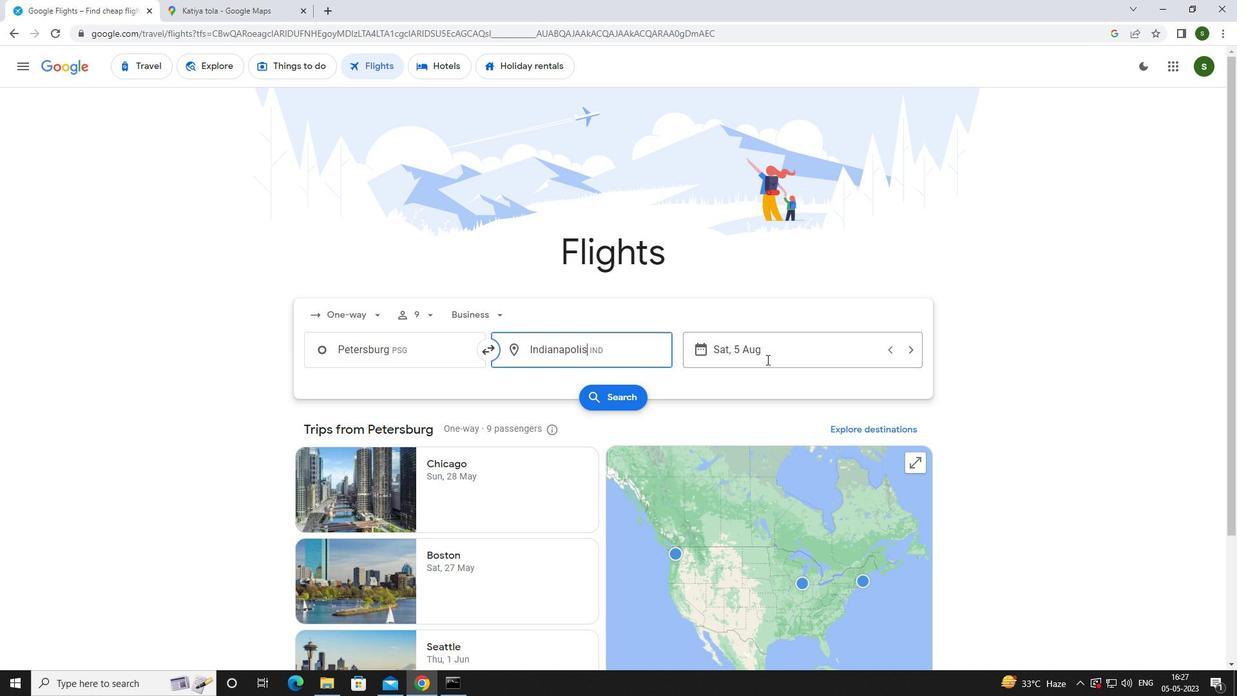 
Action: Mouse pressed left at (770, 356)
Screenshot: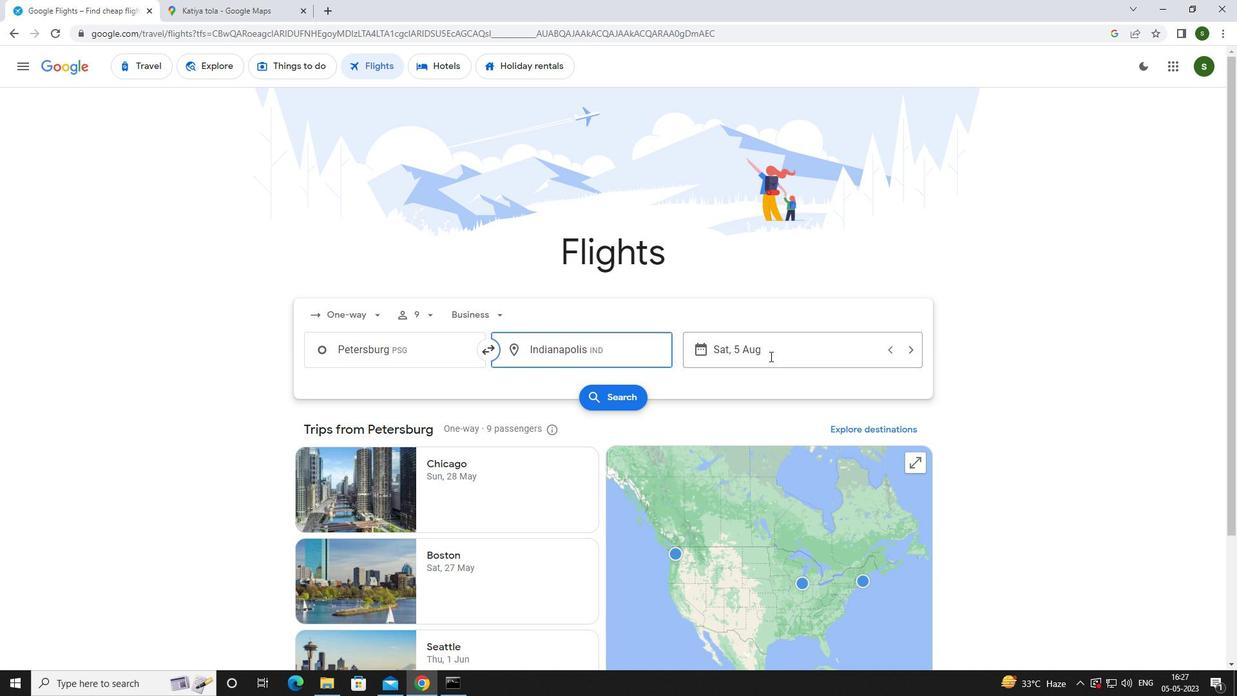 
Action: Mouse moved to (655, 440)
Screenshot: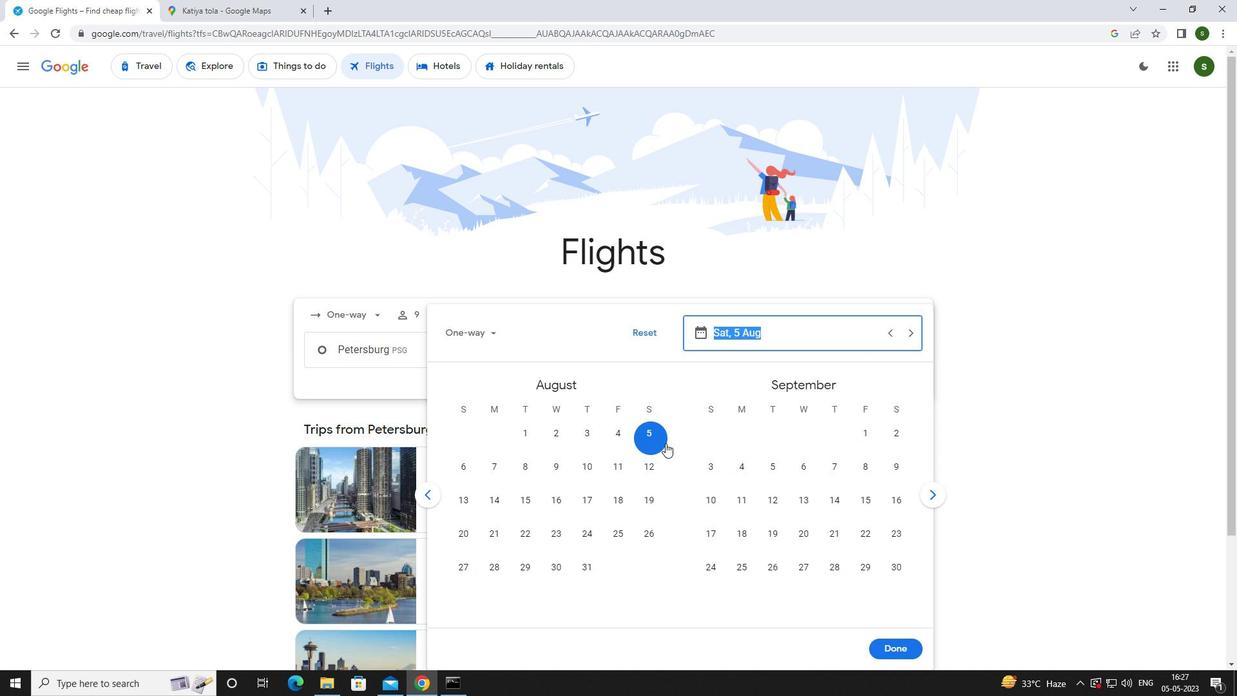 
Action: Mouse pressed left at (655, 440)
Screenshot: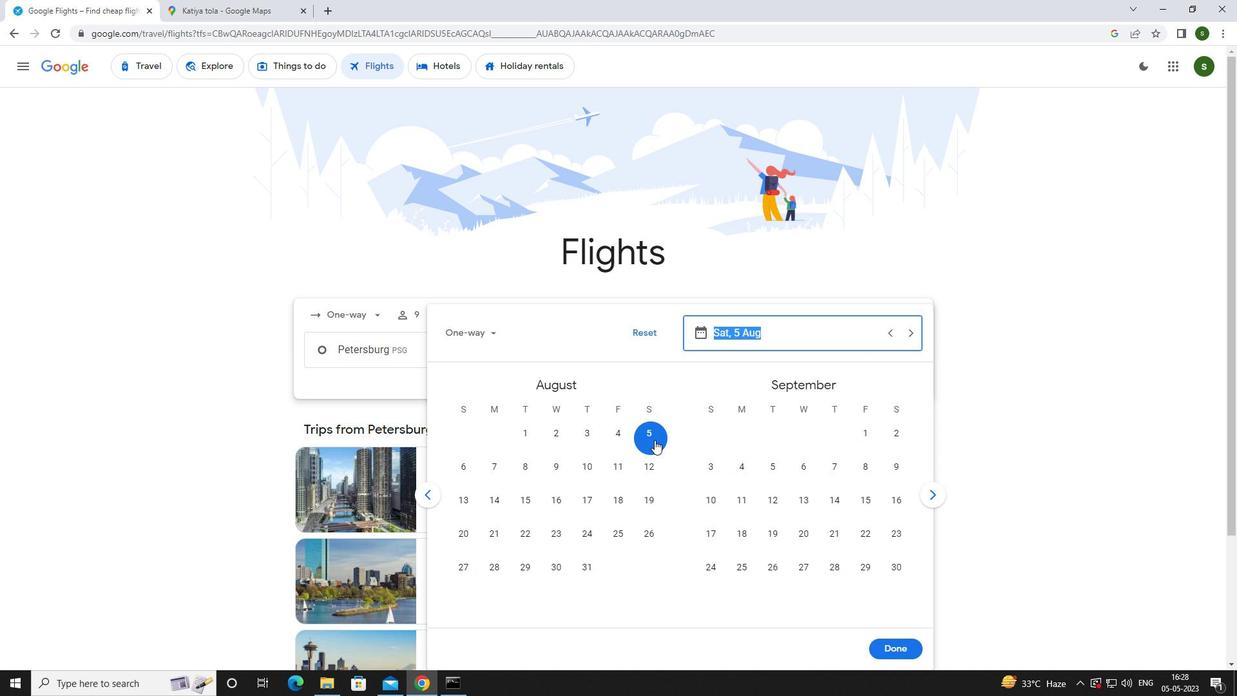 
Action: Mouse moved to (885, 641)
Screenshot: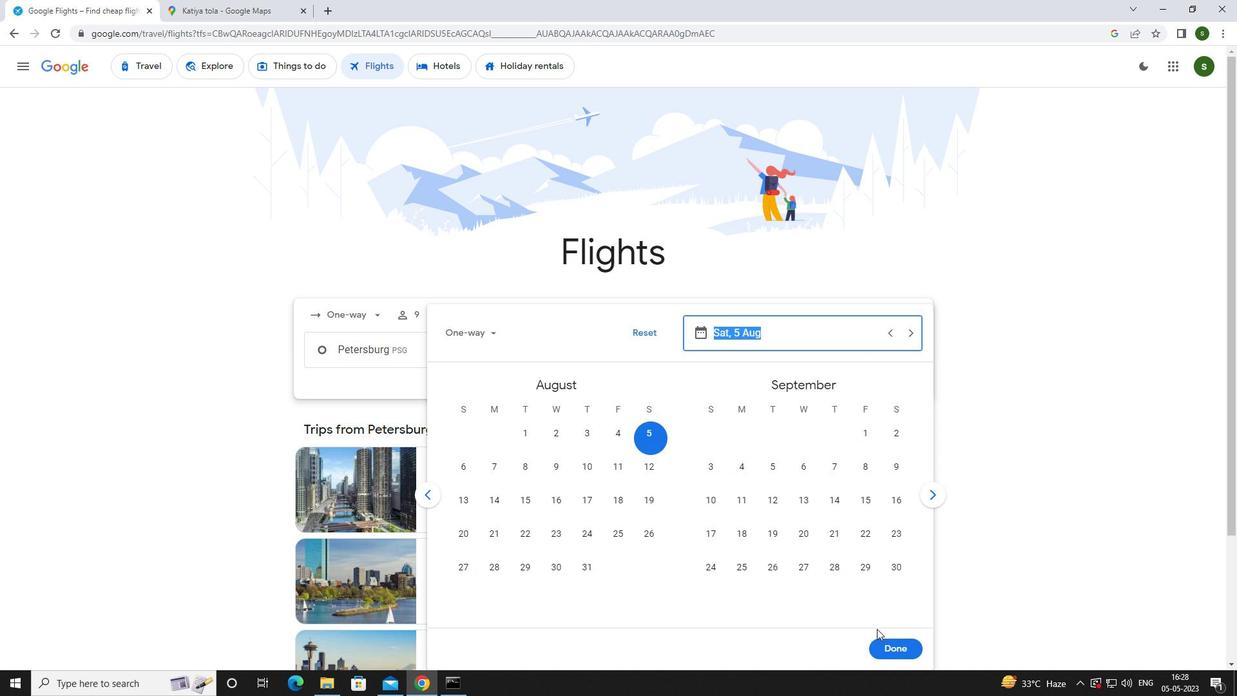 
Action: Mouse pressed left at (885, 641)
Screenshot: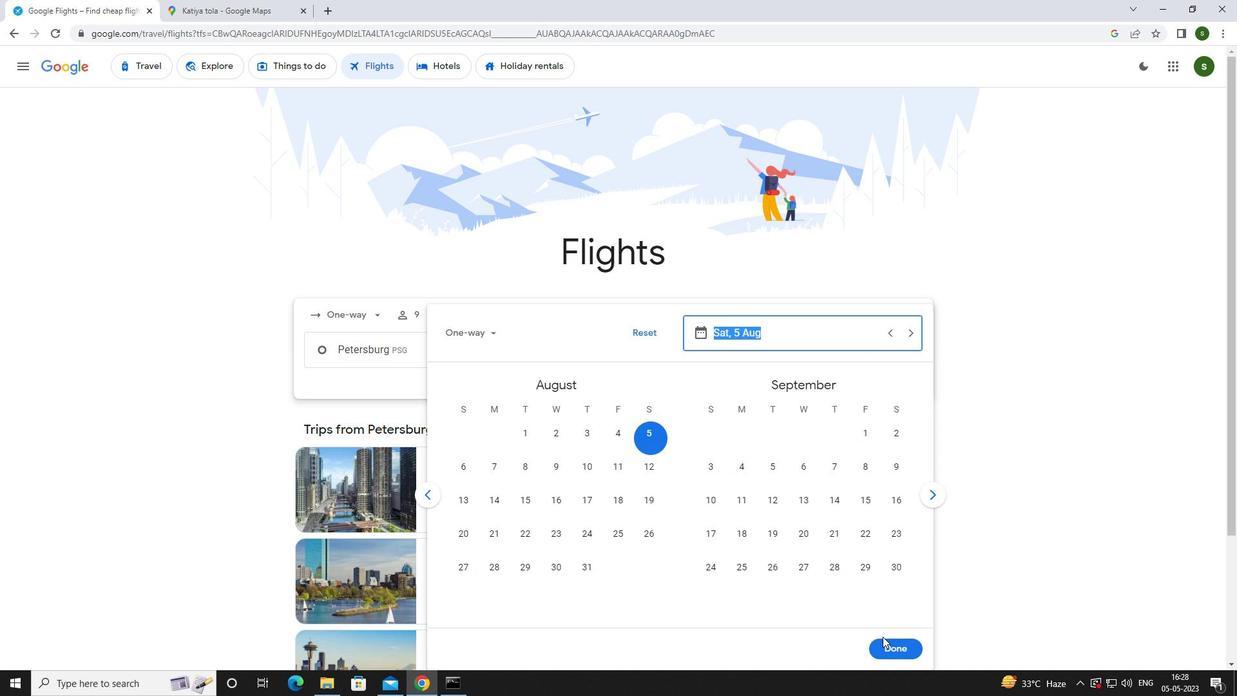 
Action: Mouse moved to (629, 397)
Screenshot: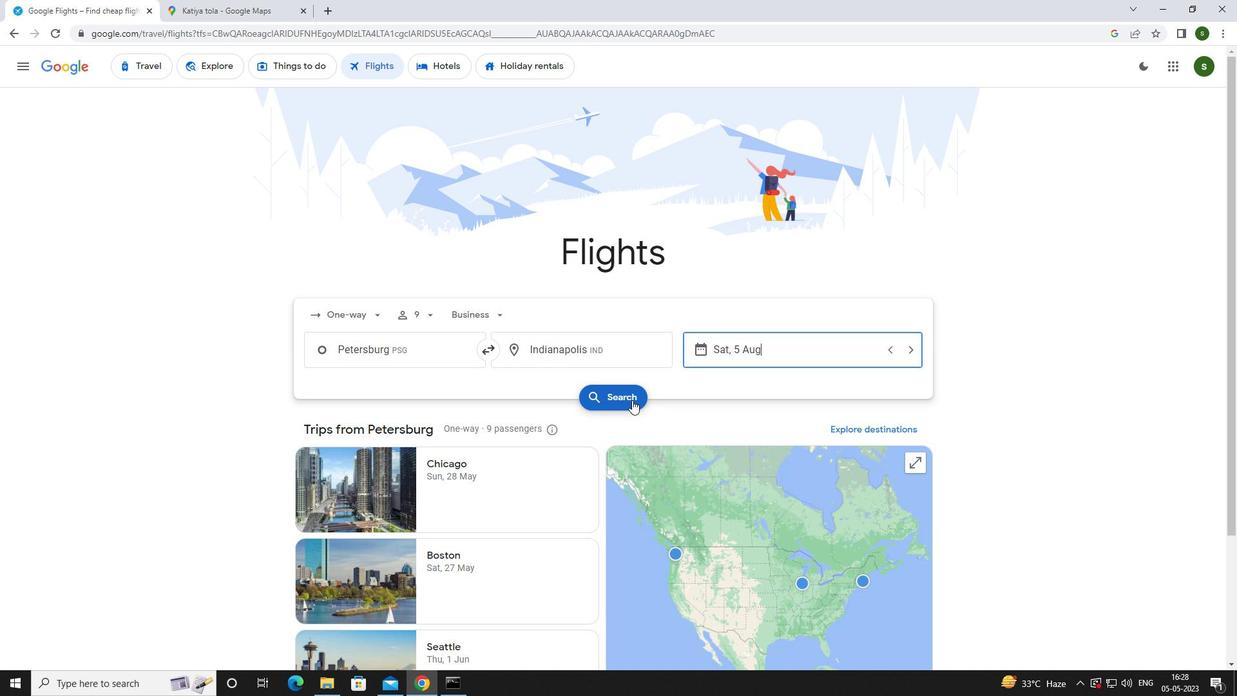 
Action: Mouse pressed left at (629, 397)
Screenshot: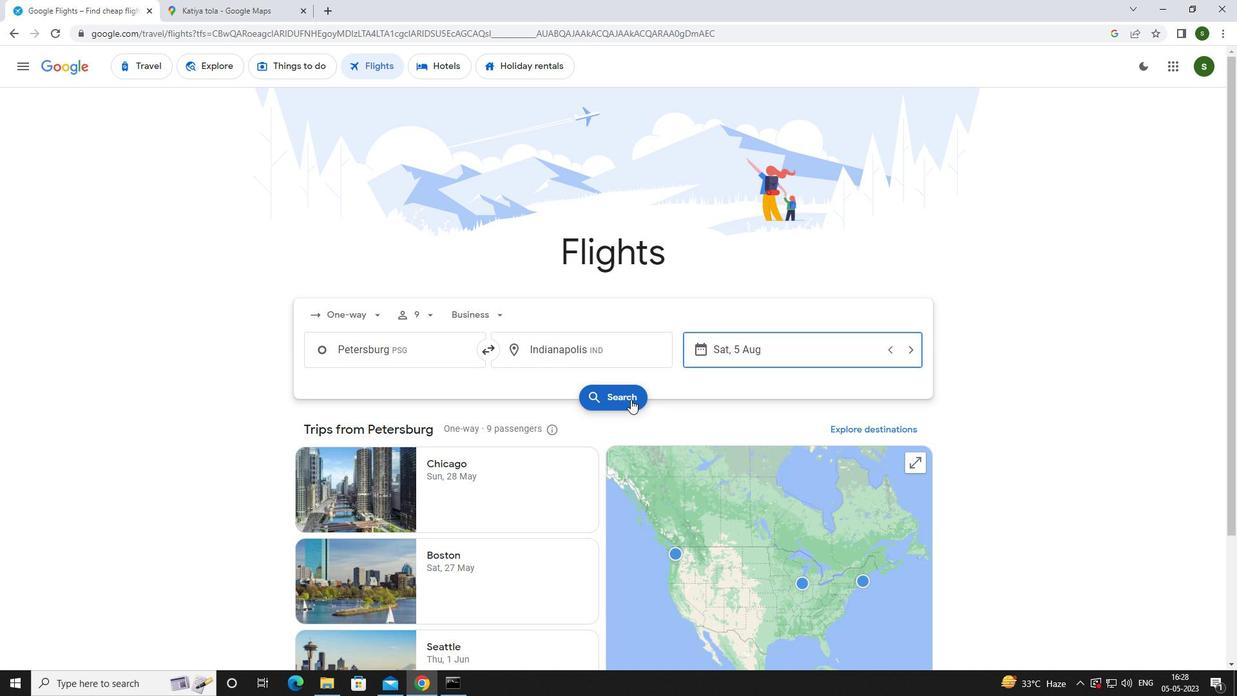 
Action: Mouse moved to (335, 184)
Screenshot: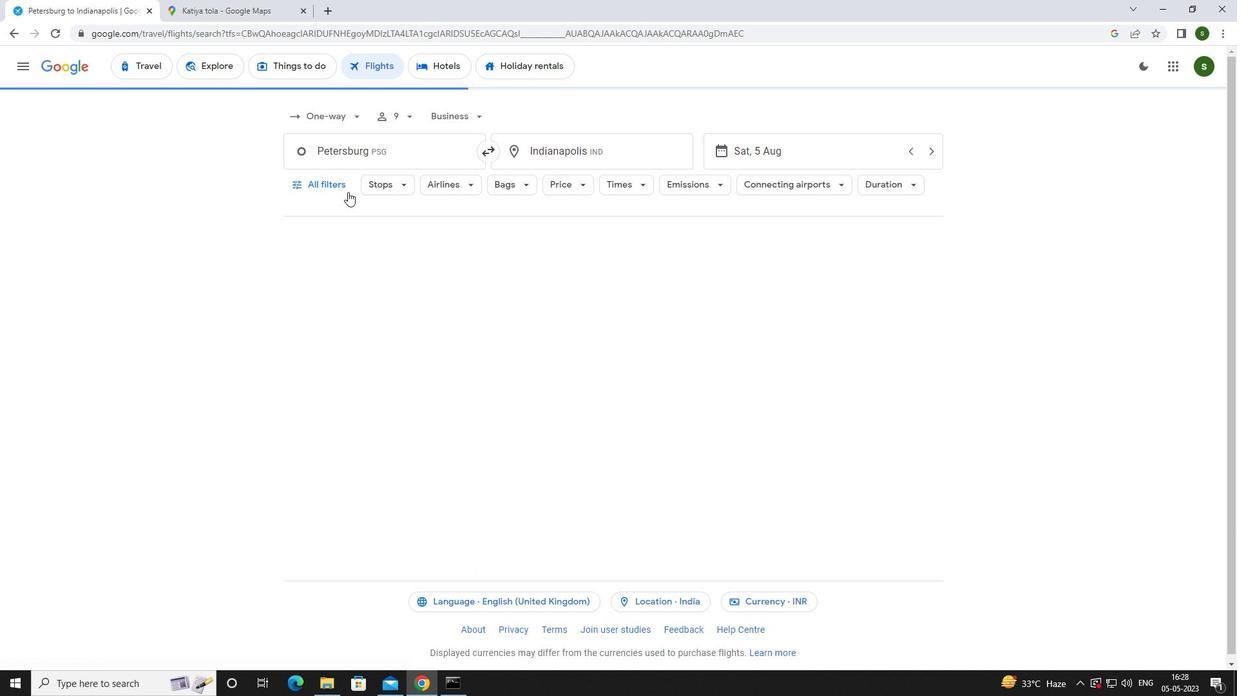 
Action: Mouse pressed left at (335, 184)
Screenshot: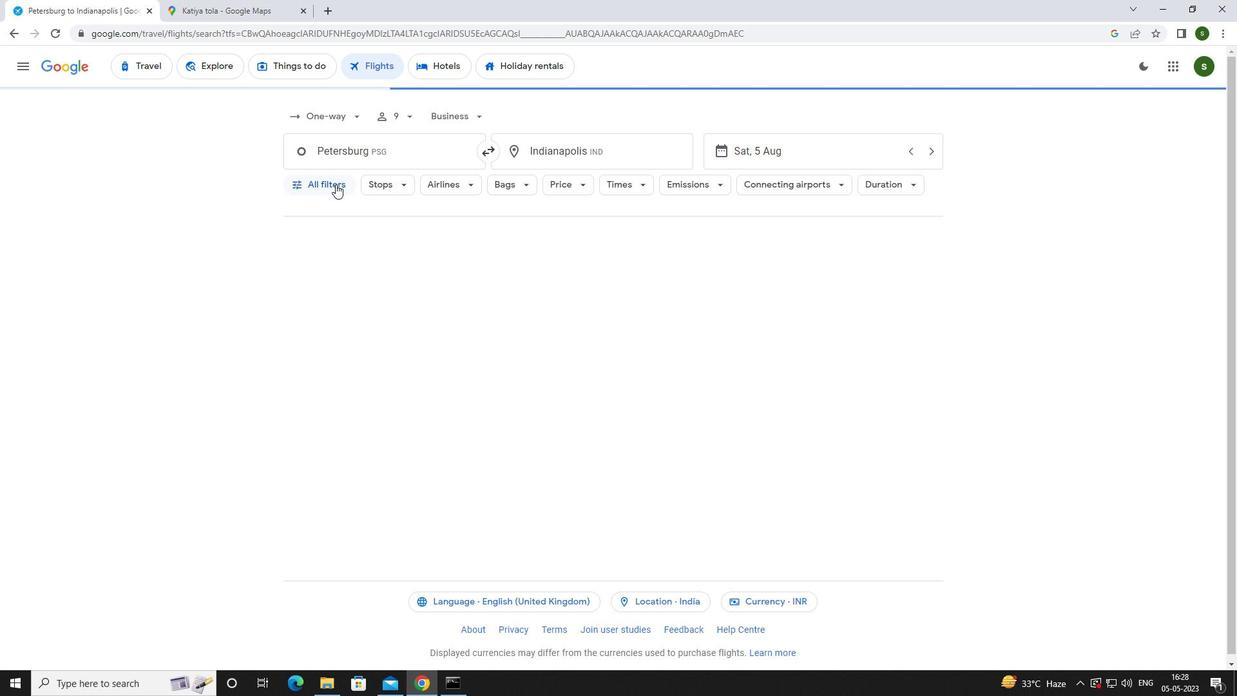 
Action: Mouse moved to (479, 459)
Screenshot: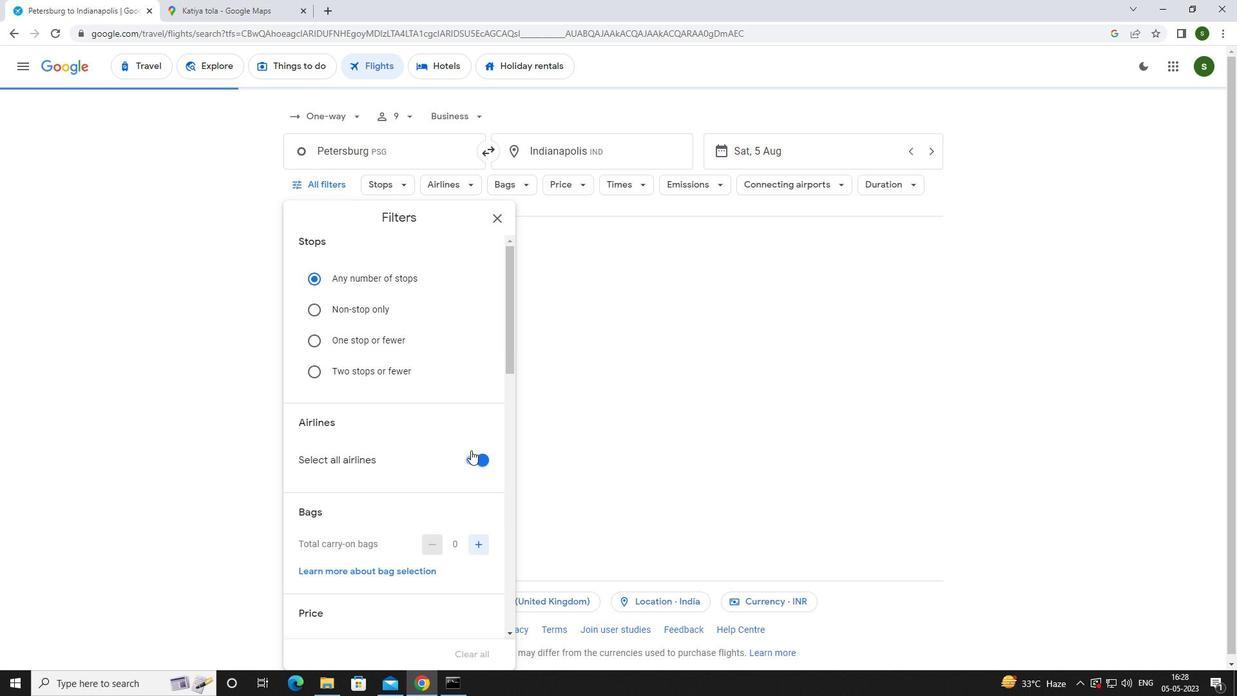 
Action: Mouse pressed left at (479, 459)
Screenshot: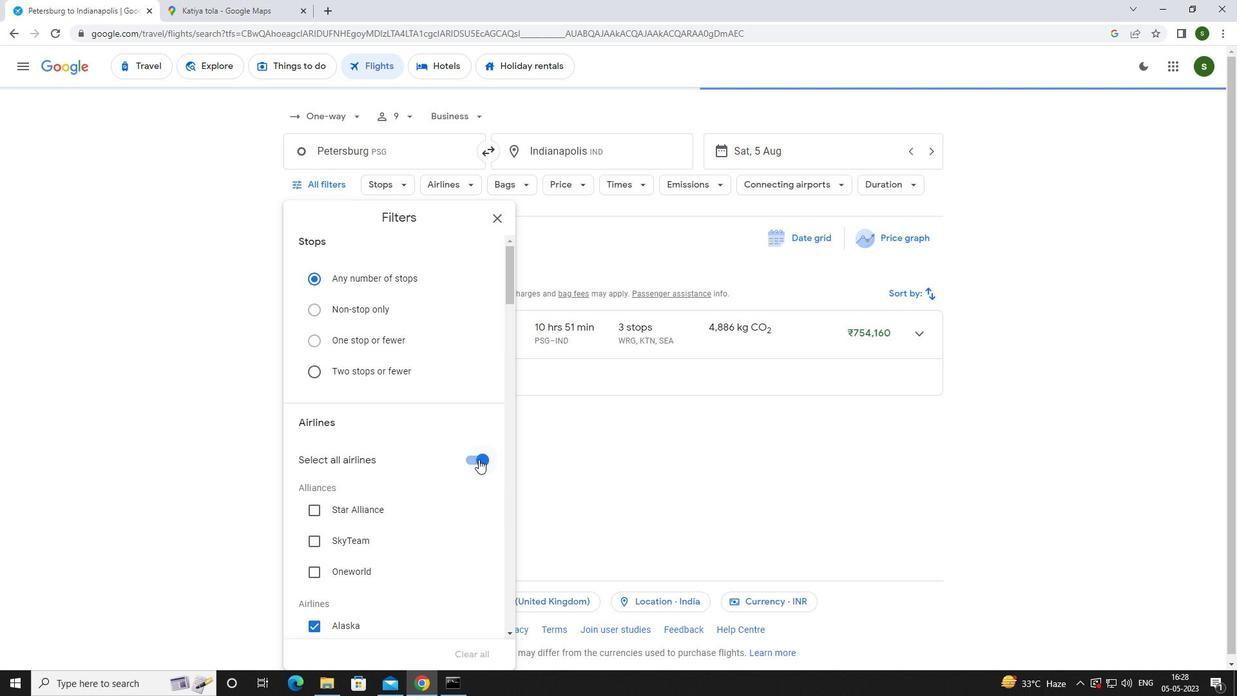 
Action: Mouse moved to (429, 437)
Screenshot: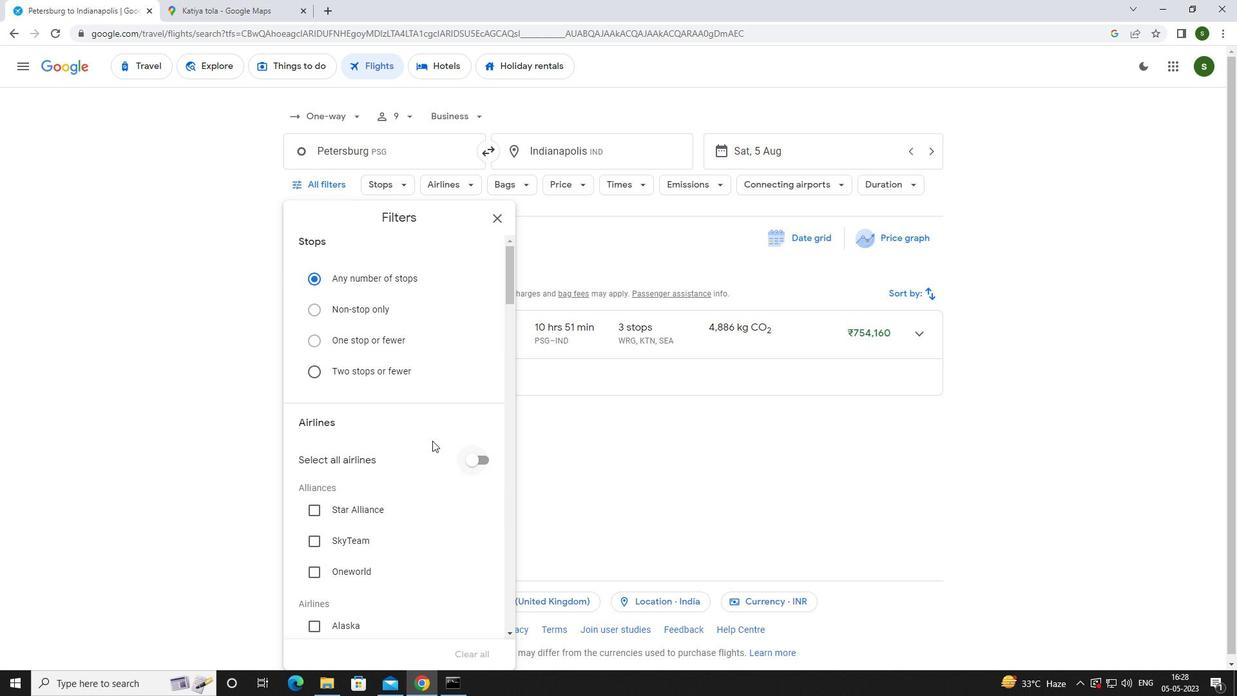 
Action: Mouse scrolled (429, 437) with delta (0, 0)
Screenshot: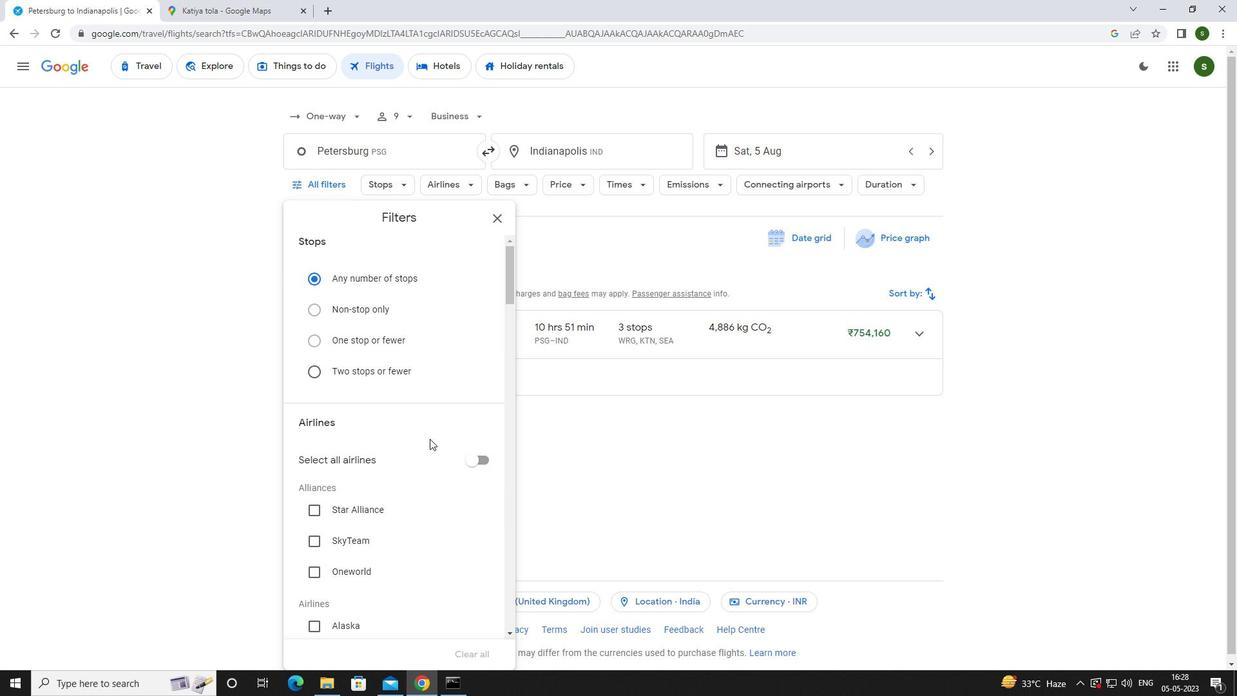 
Action: Mouse scrolled (429, 437) with delta (0, 0)
Screenshot: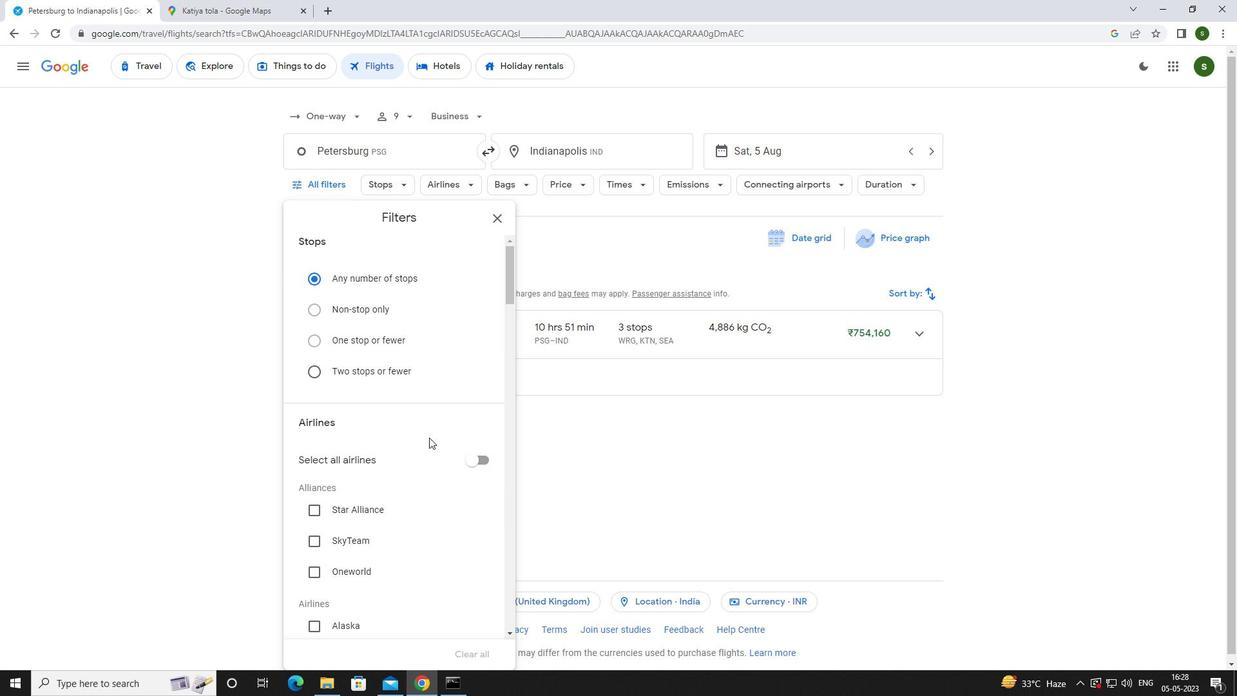 
Action: Mouse scrolled (429, 437) with delta (0, 0)
Screenshot: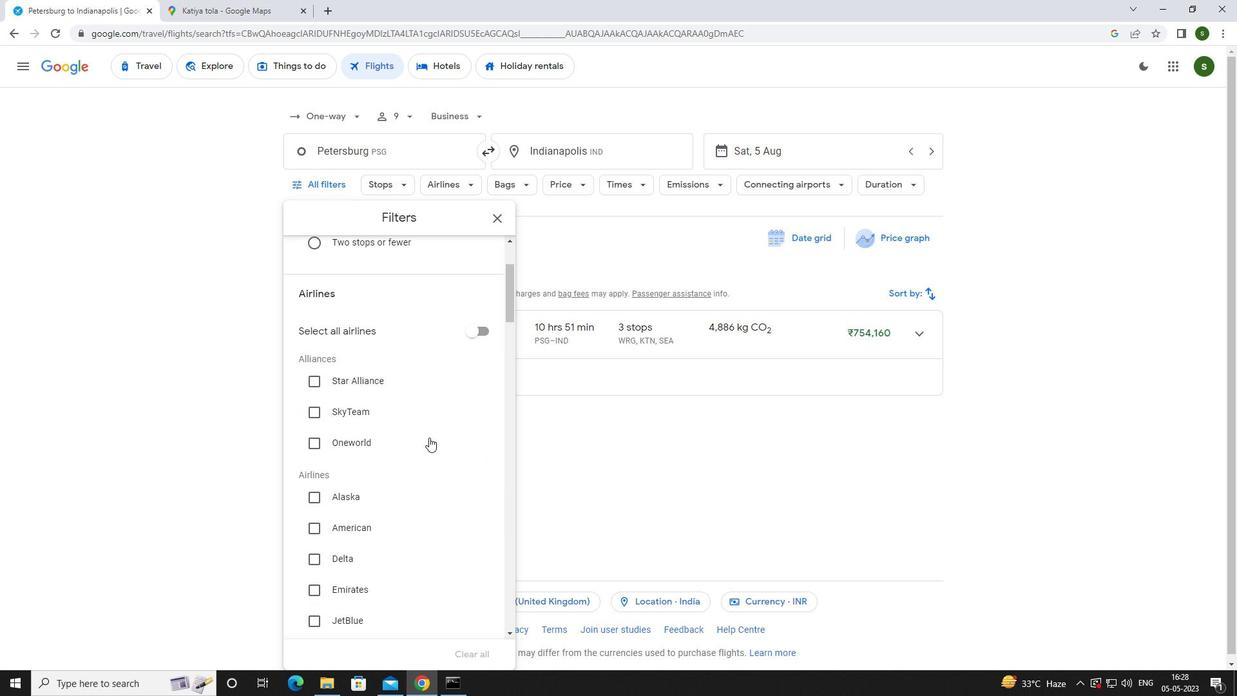 
Action: Mouse scrolled (429, 437) with delta (0, 0)
Screenshot: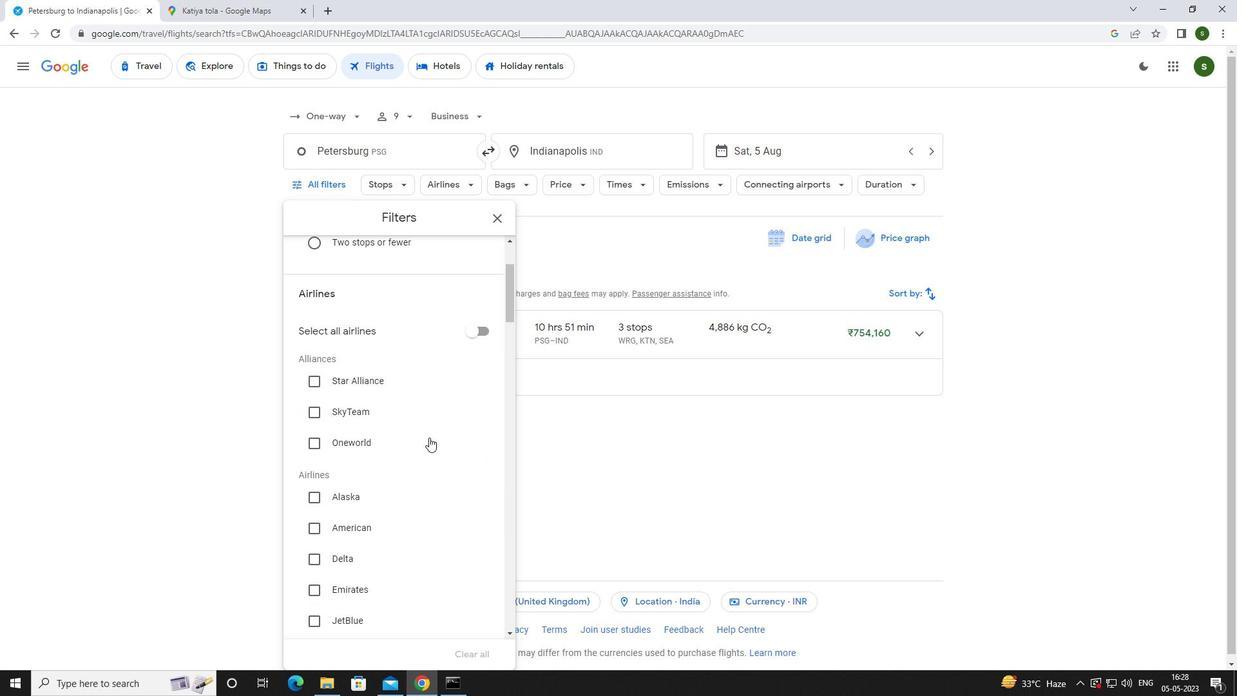 
Action: Mouse moved to (348, 485)
Screenshot: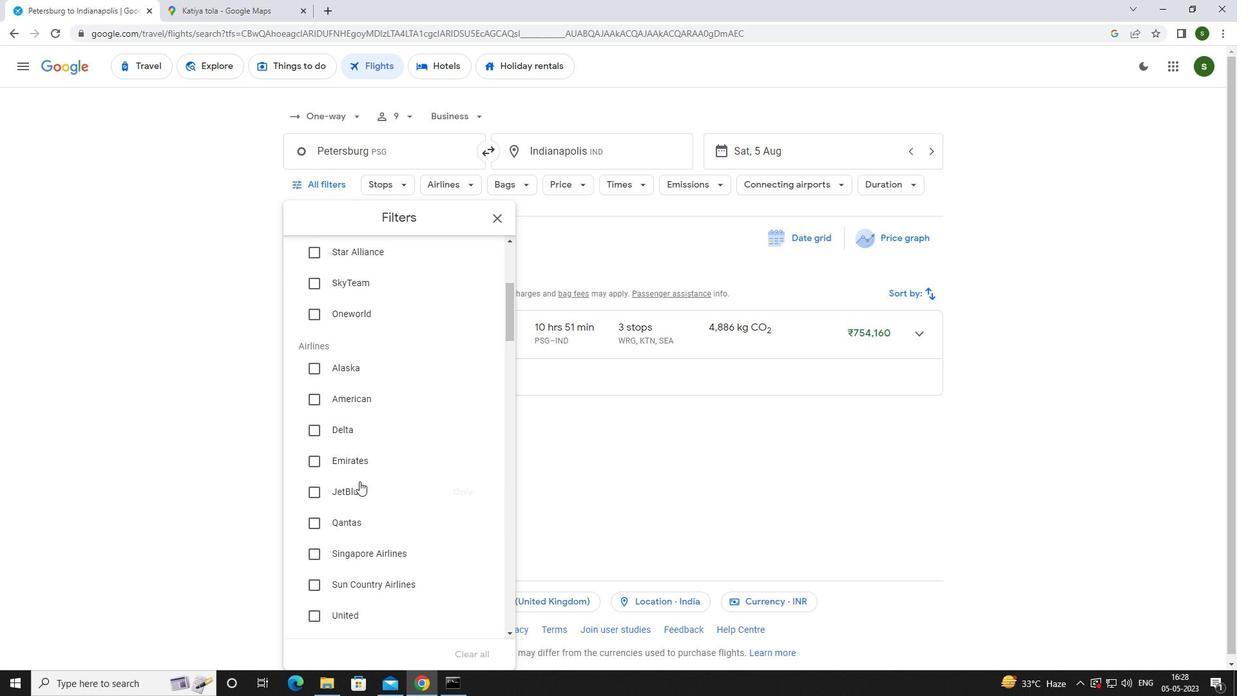 
Action: Mouse pressed left at (348, 485)
Screenshot: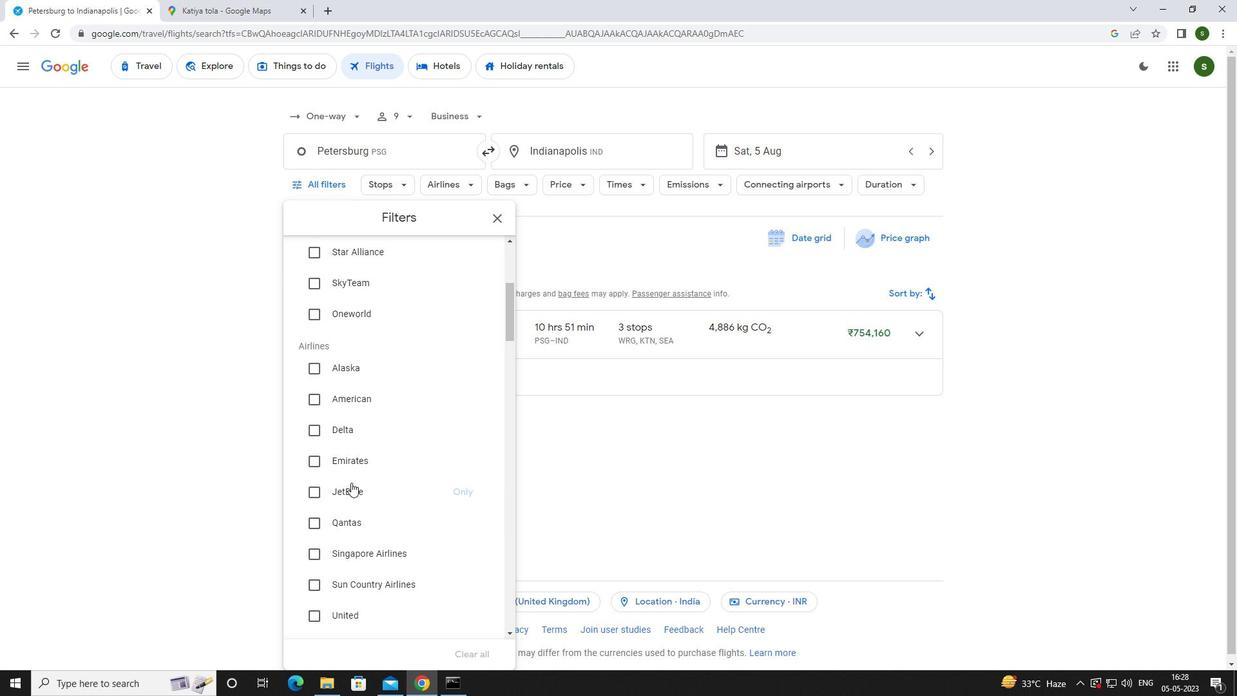 
Action: Mouse moved to (356, 477)
Screenshot: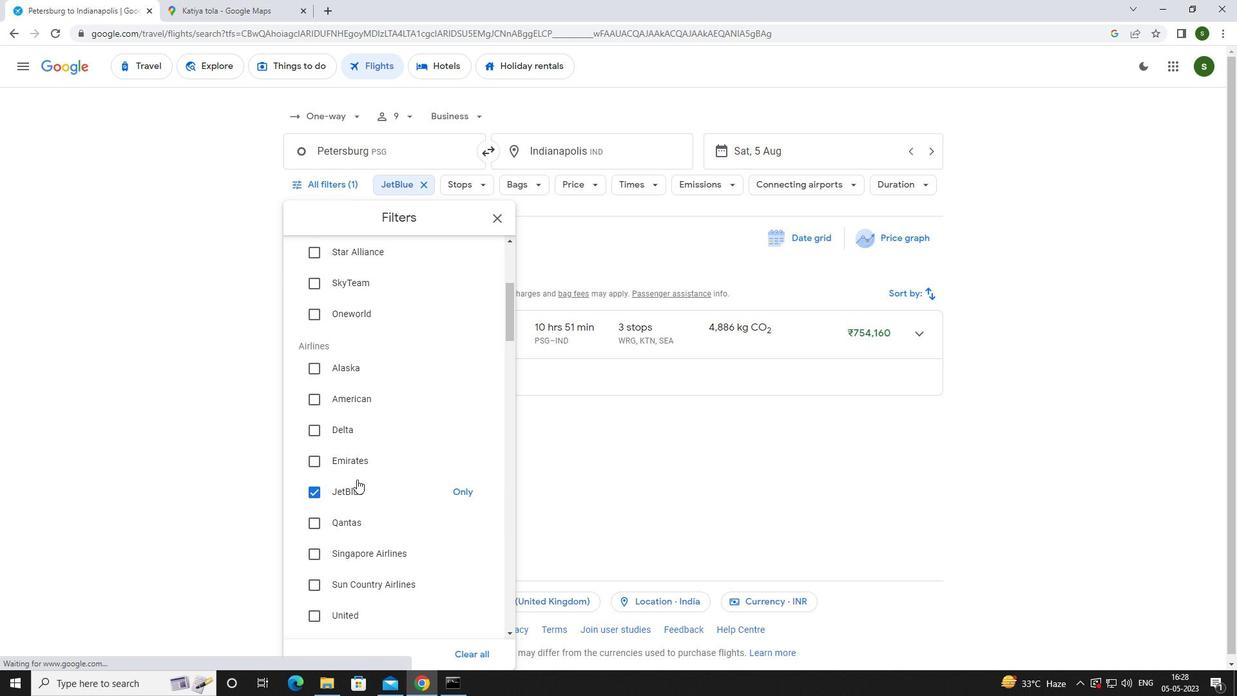 
Action: Mouse scrolled (356, 476) with delta (0, 0)
Screenshot: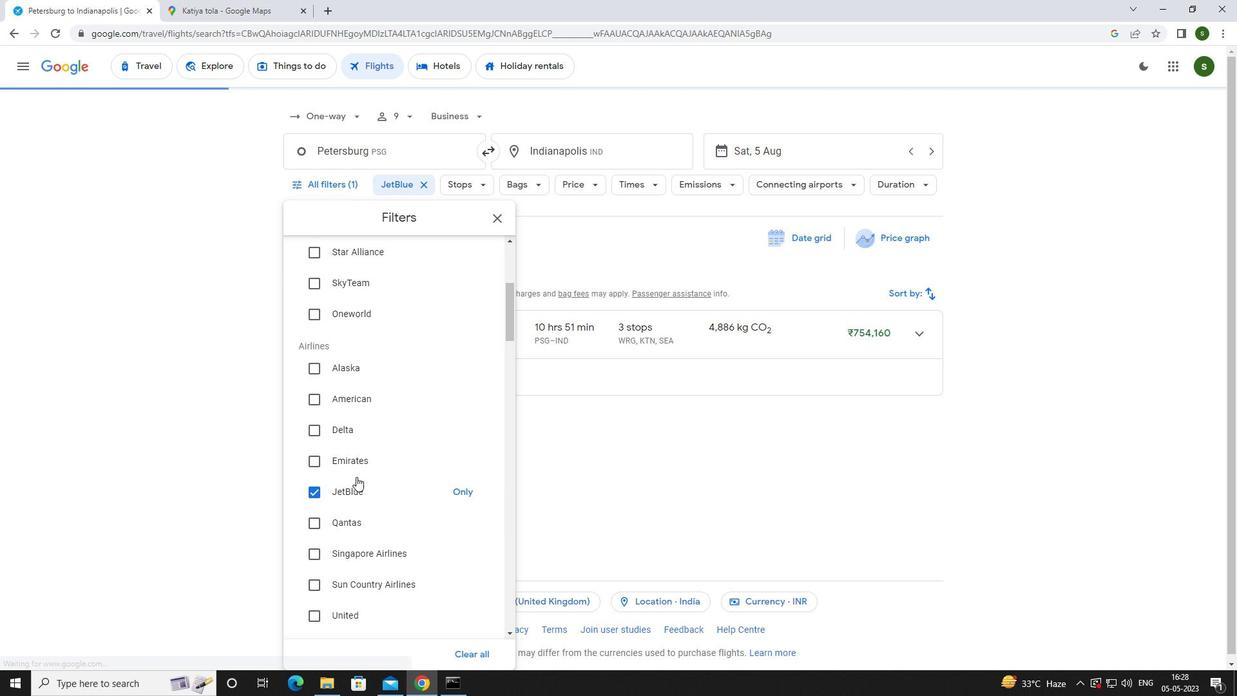 
Action: Mouse scrolled (356, 476) with delta (0, 0)
Screenshot: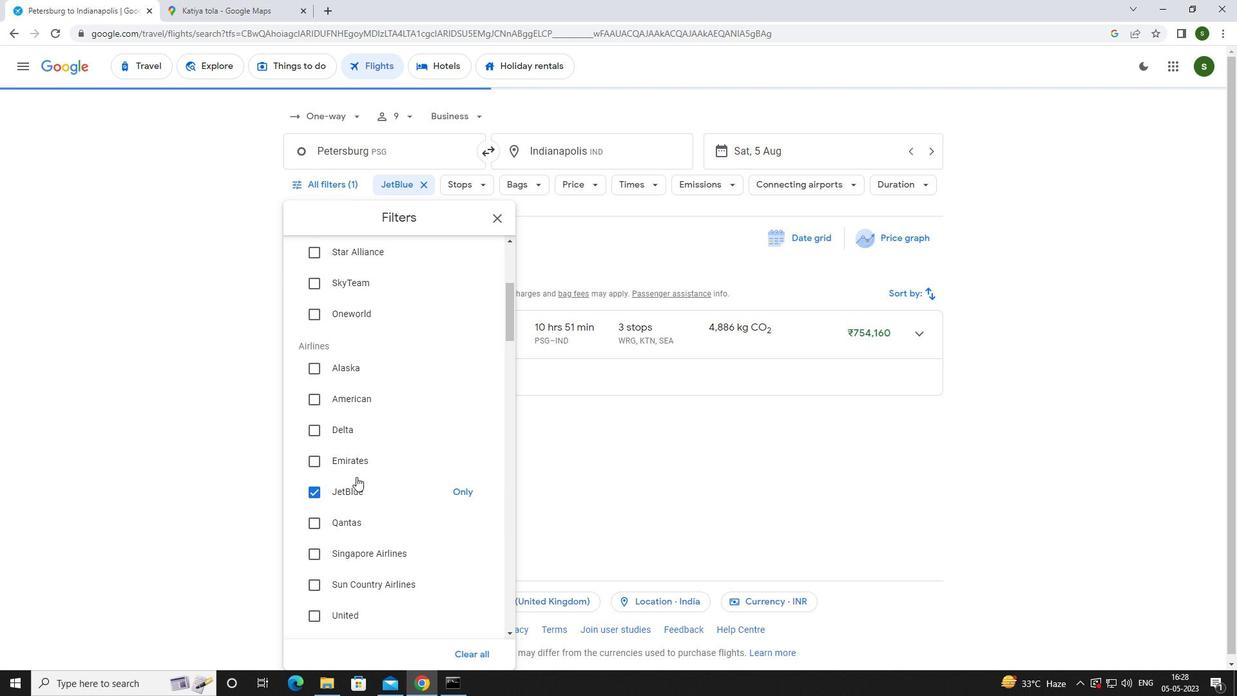 
Action: Mouse scrolled (356, 476) with delta (0, 0)
Screenshot: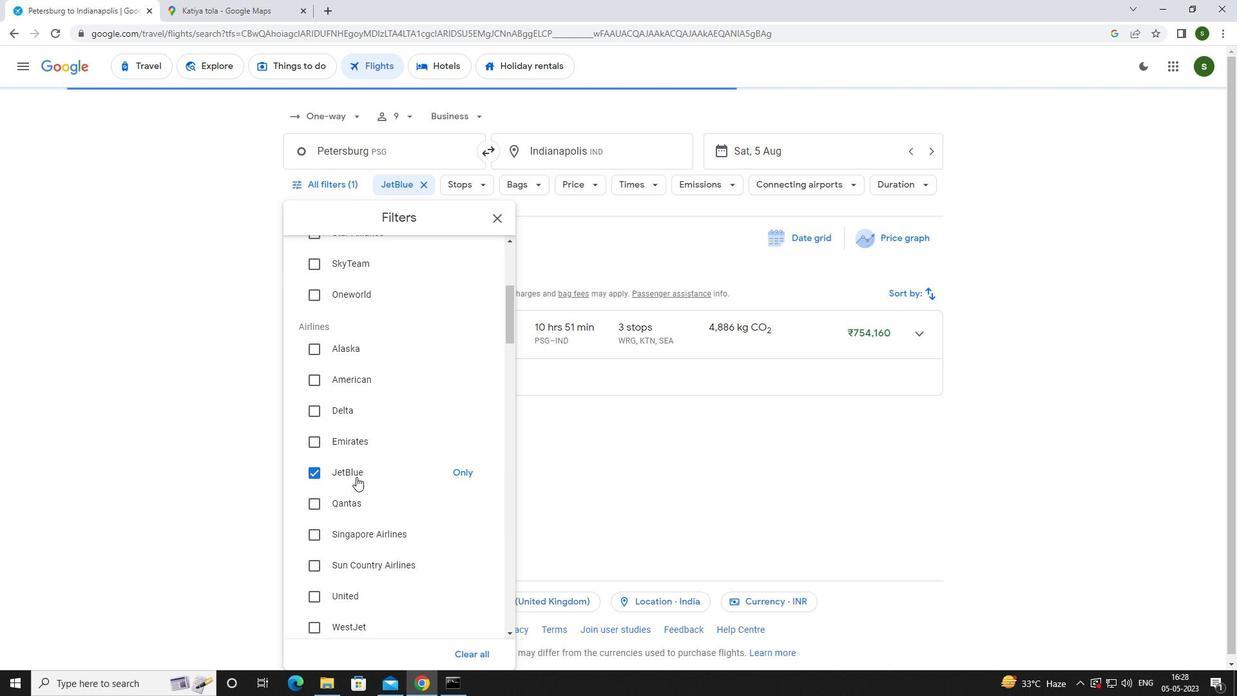 
Action: Mouse scrolled (356, 476) with delta (0, 0)
Screenshot: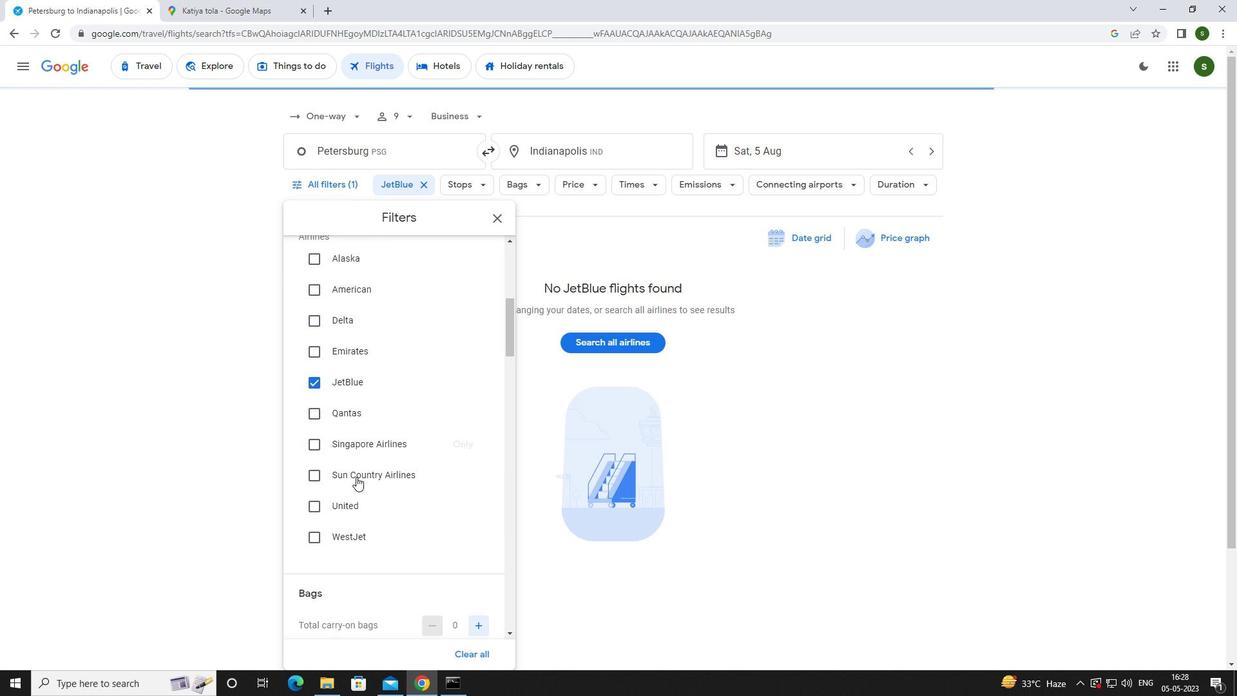 
Action: Mouse moved to (475, 508)
Screenshot: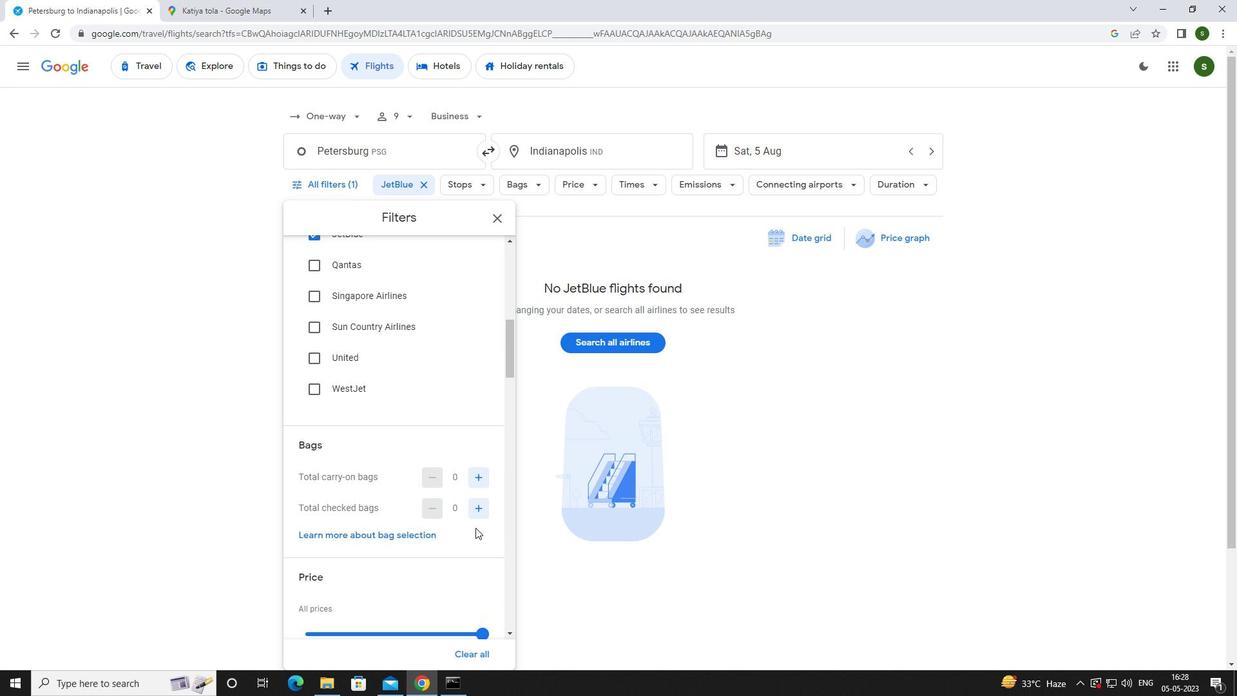 
Action: Mouse pressed left at (475, 508)
Screenshot: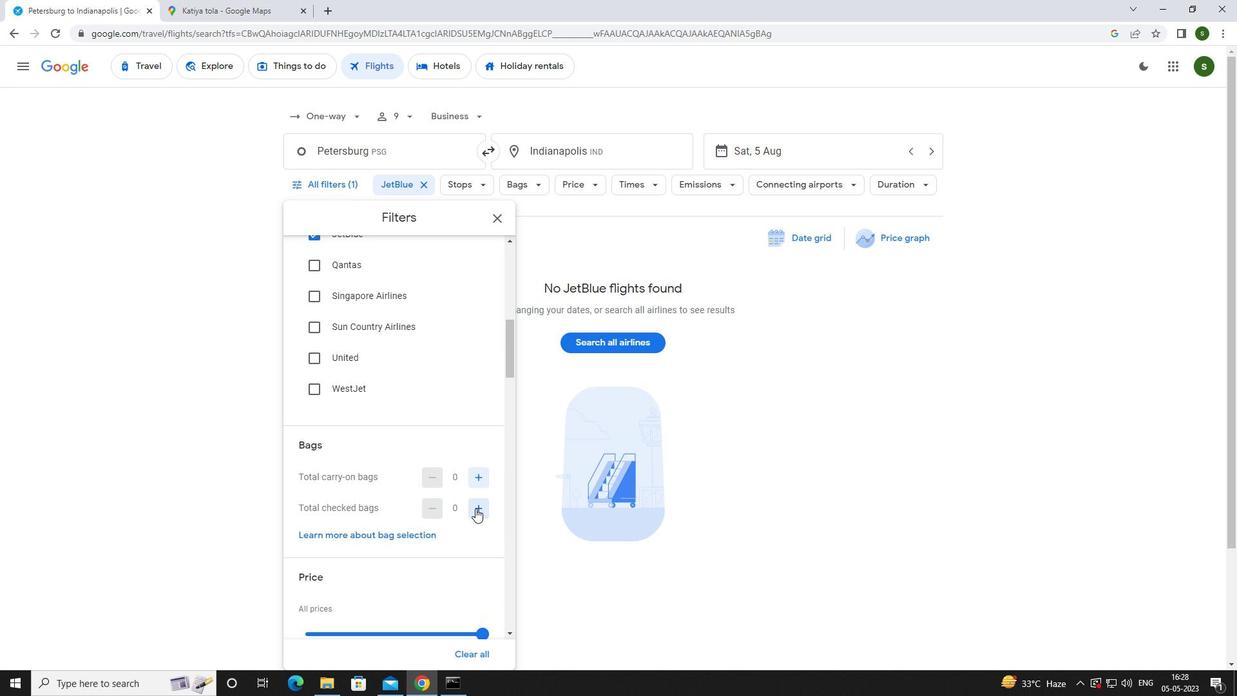
Action: Mouse pressed left at (475, 508)
Screenshot: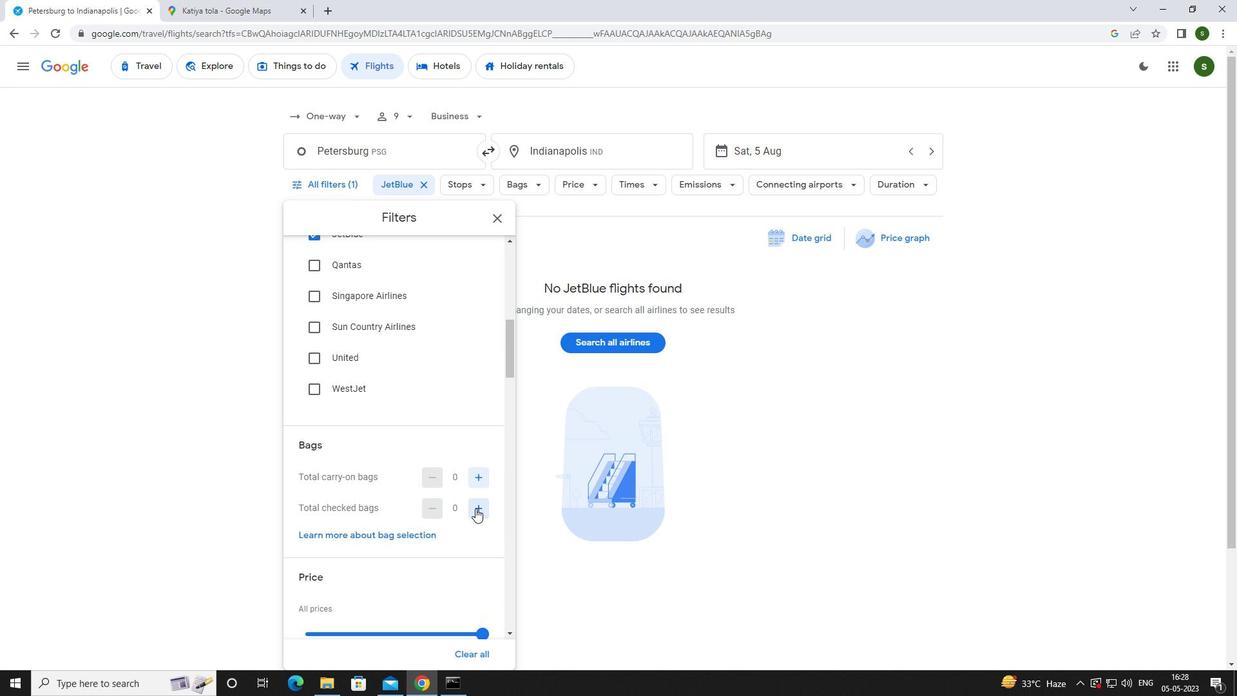 
Action: Mouse pressed left at (475, 508)
Screenshot: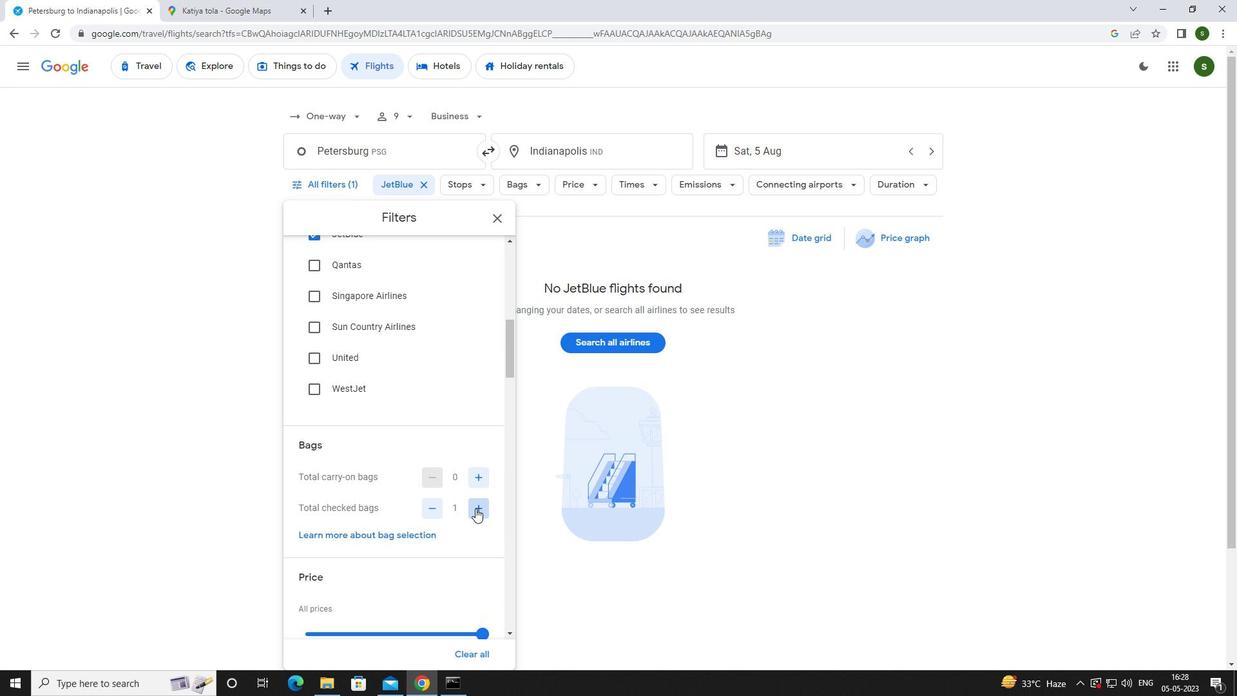 
Action: Mouse moved to (475, 508)
Screenshot: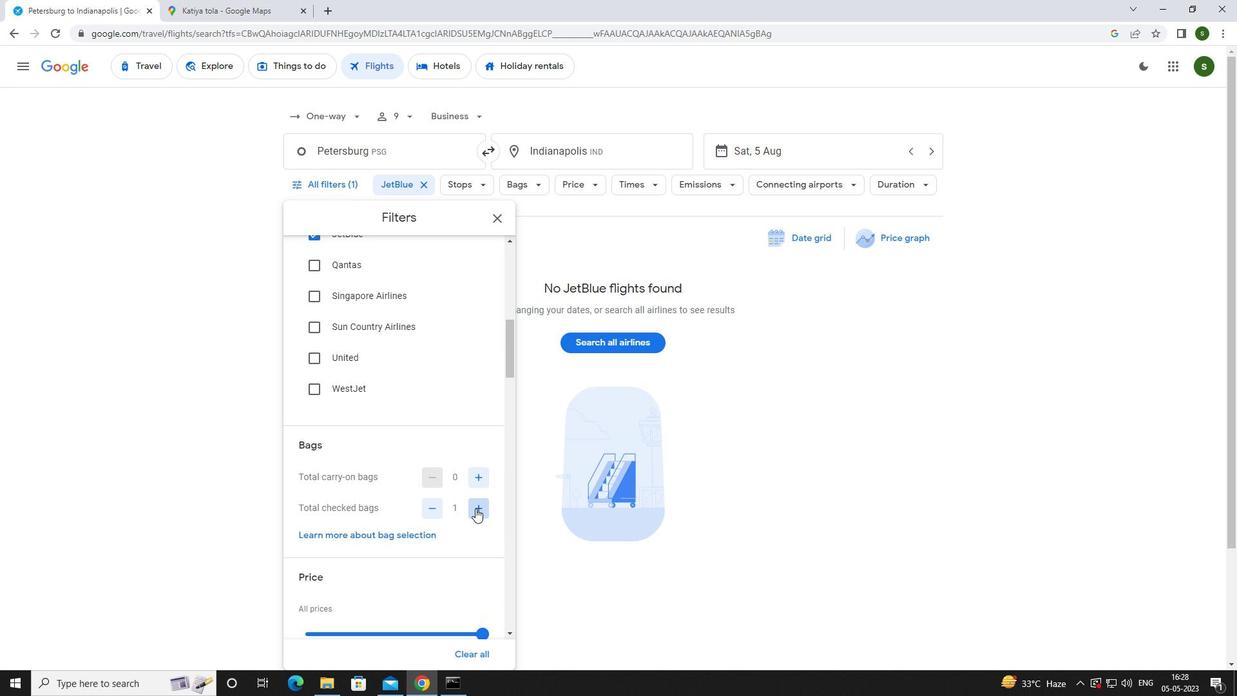
Action: Mouse pressed left at (475, 508)
Screenshot: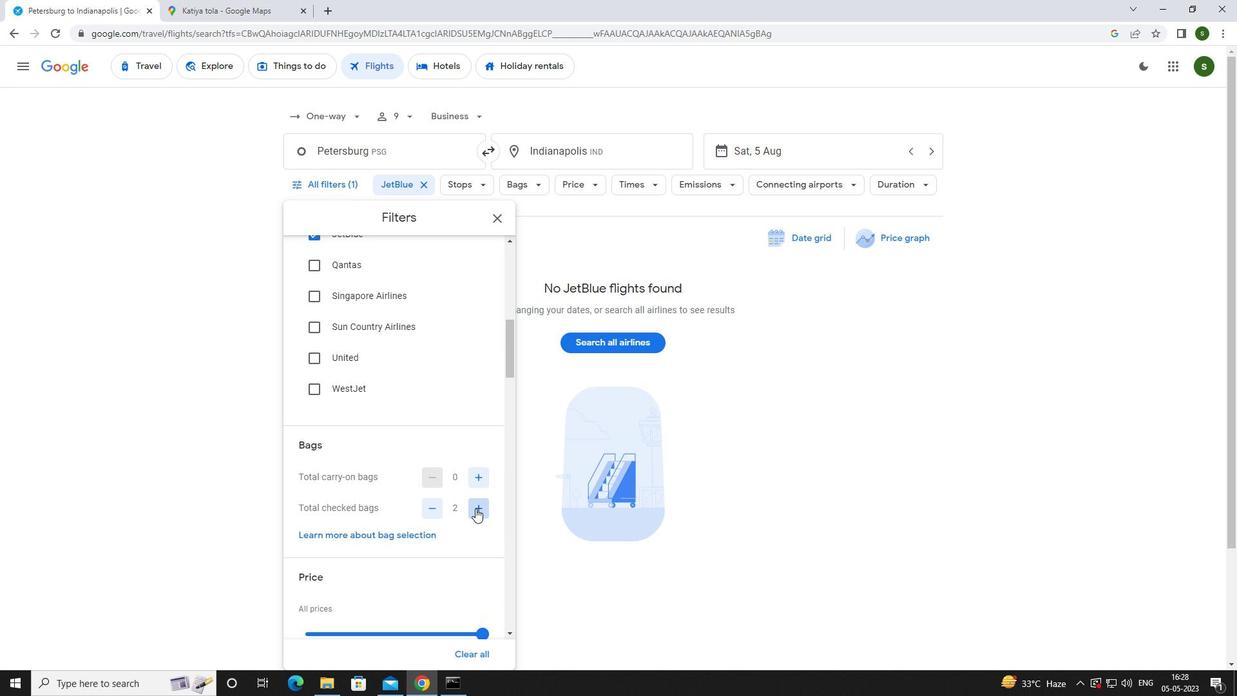 
Action: Mouse pressed left at (475, 508)
Screenshot: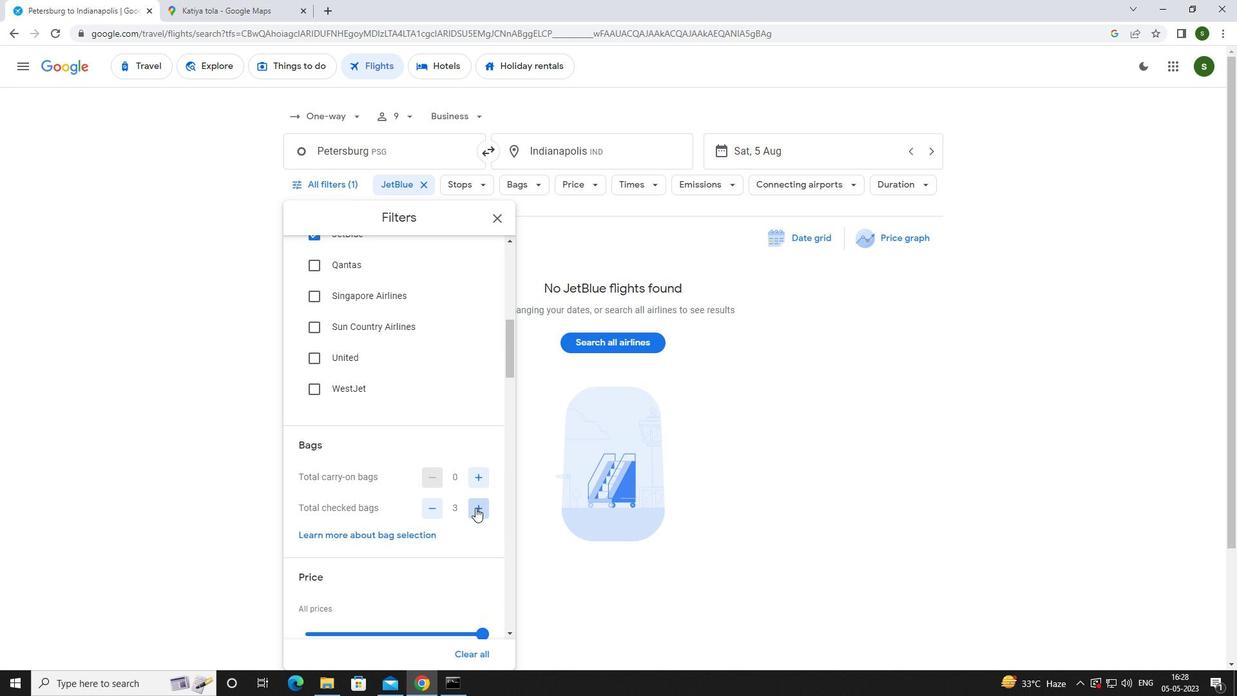 
Action: Mouse pressed left at (475, 508)
Screenshot: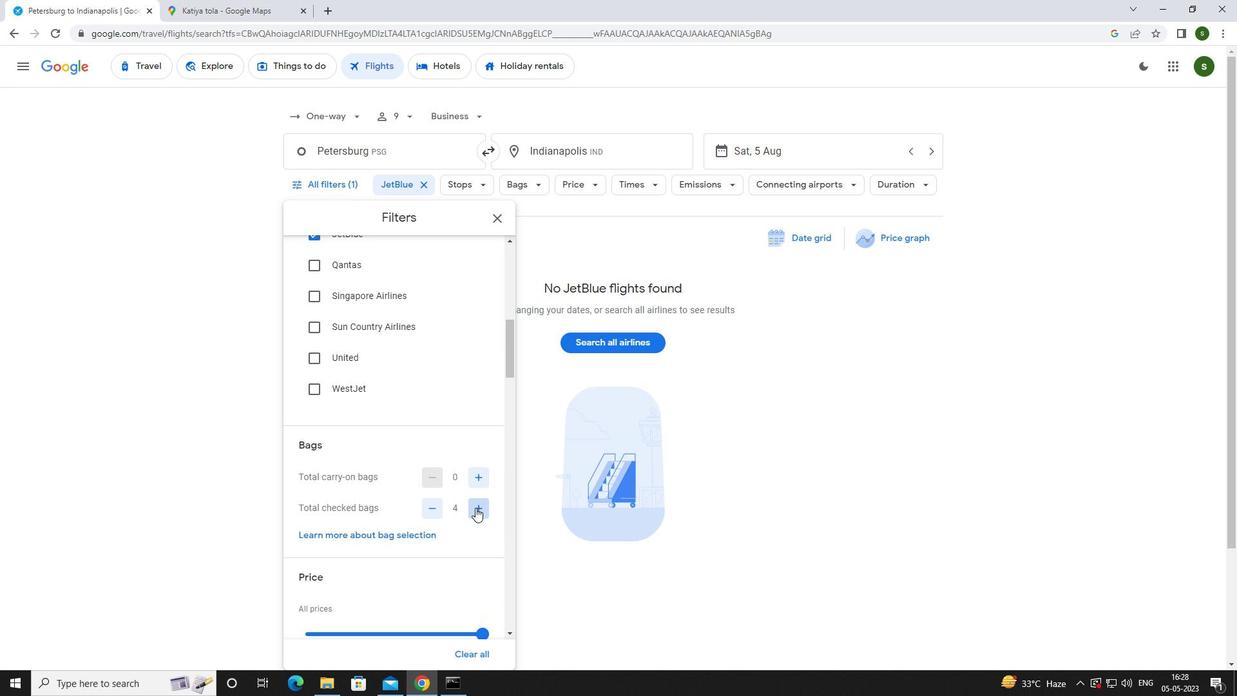 
Action: Mouse pressed left at (475, 508)
Screenshot: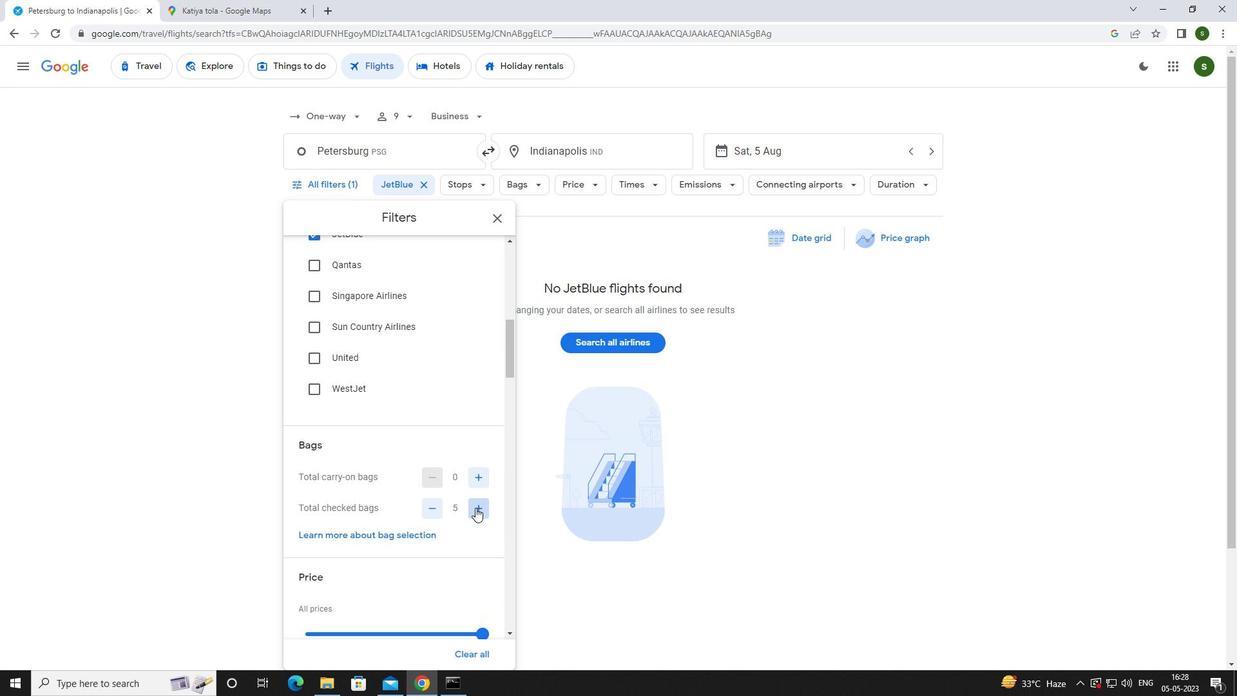 
Action: Mouse pressed left at (475, 508)
Screenshot: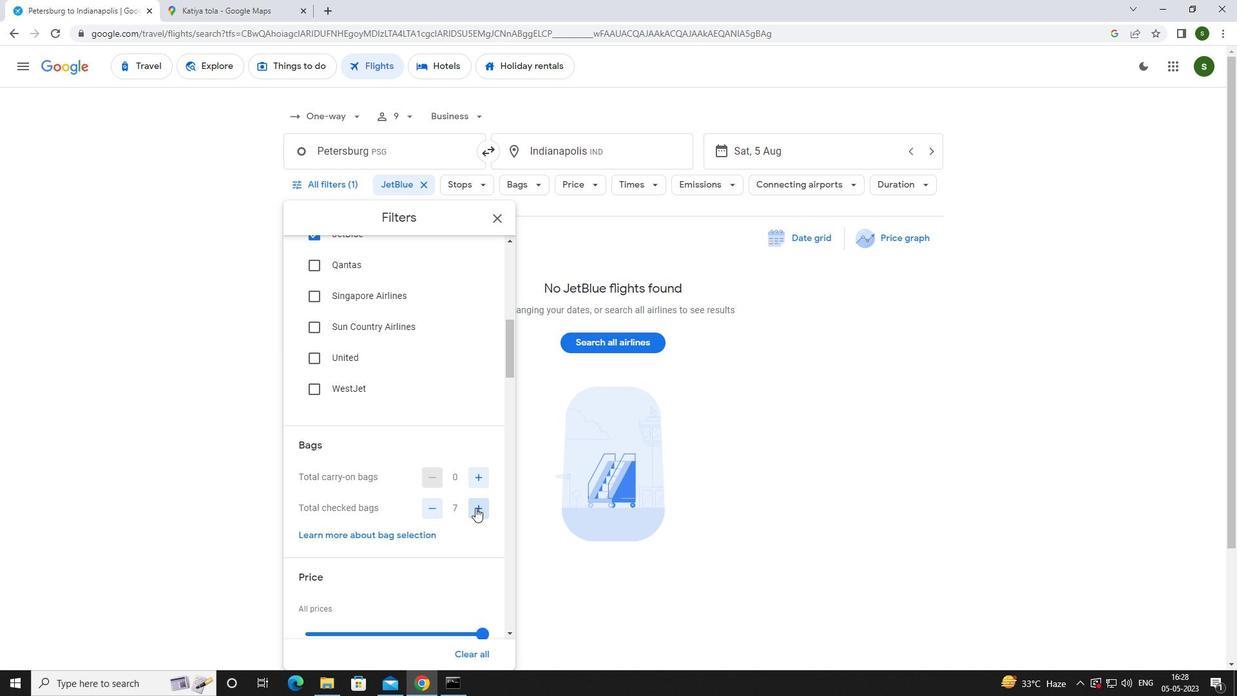 
Action: Mouse moved to (473, 508)
Screenshot: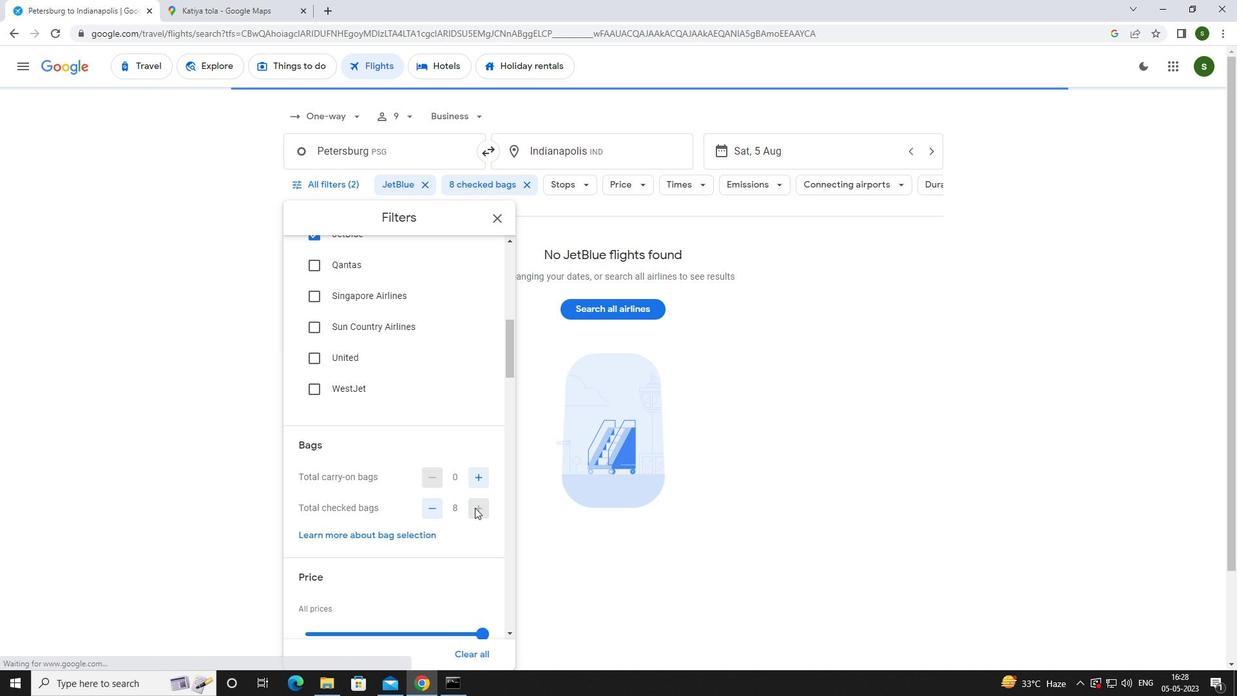 
Action: Mouse scrolled (473, 507) with delta (0, 0)
Screenshot: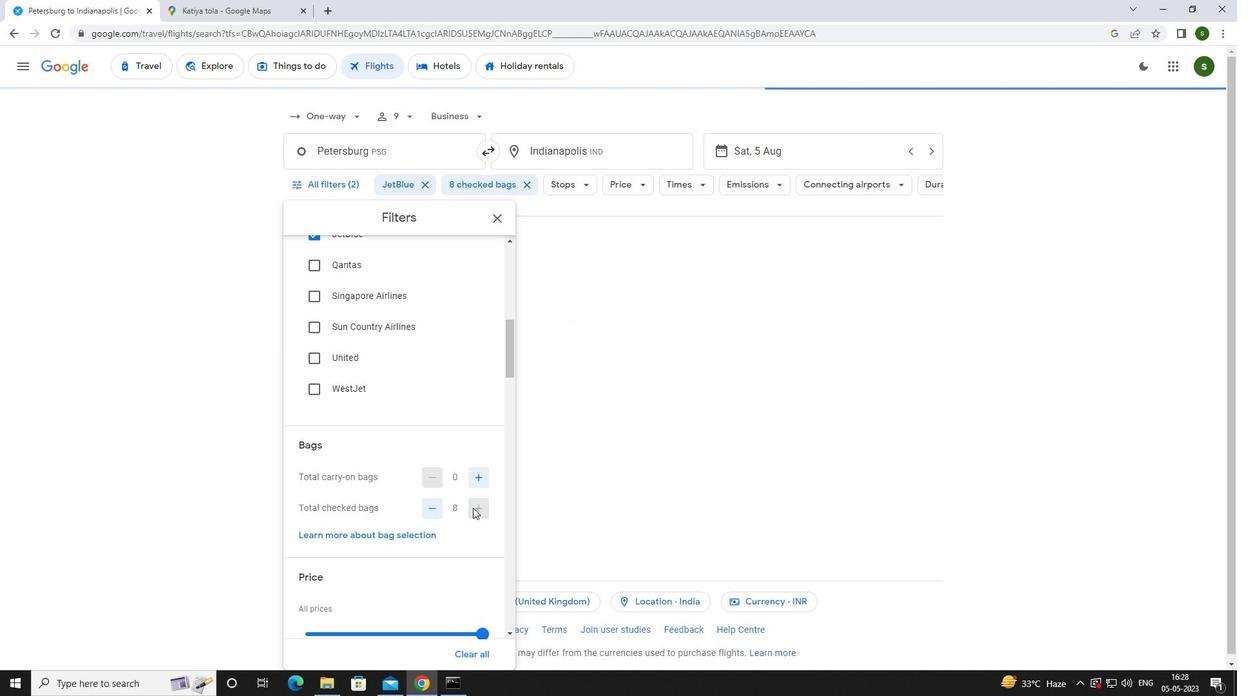 
Action: Mouse scrolled (473, 507) with delta (0, 0)
Screenshot: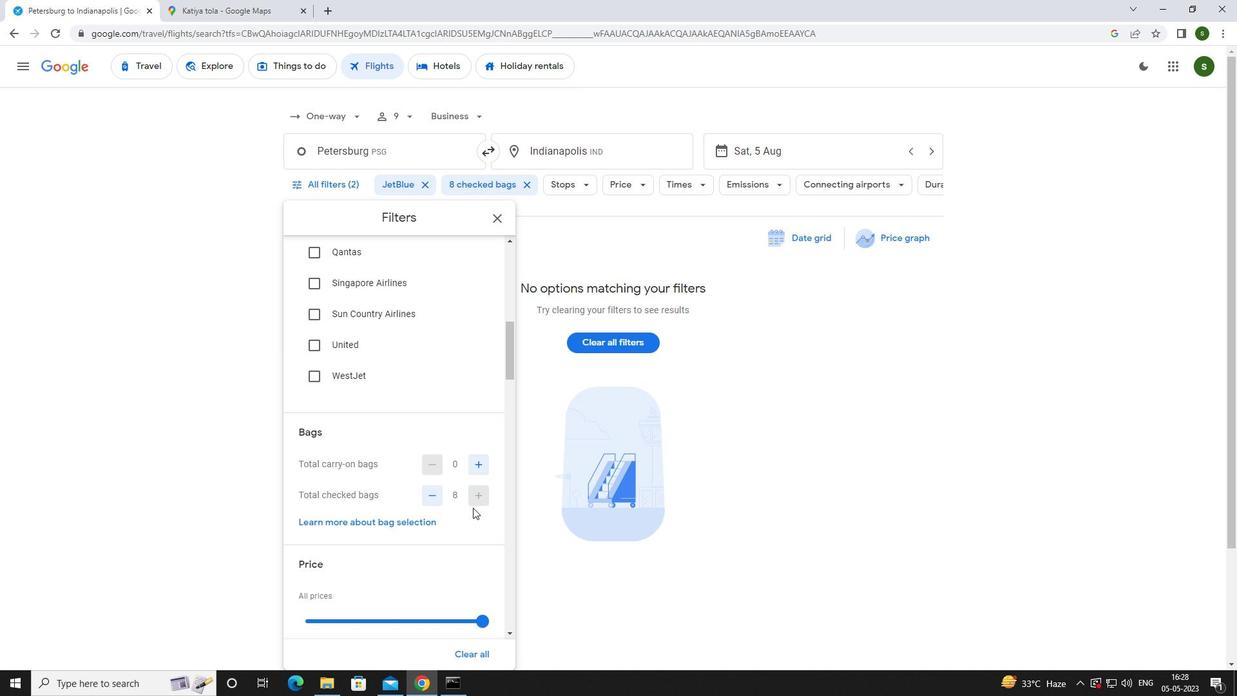 
Action: Mouse moved to (480, 502)
Screenshot: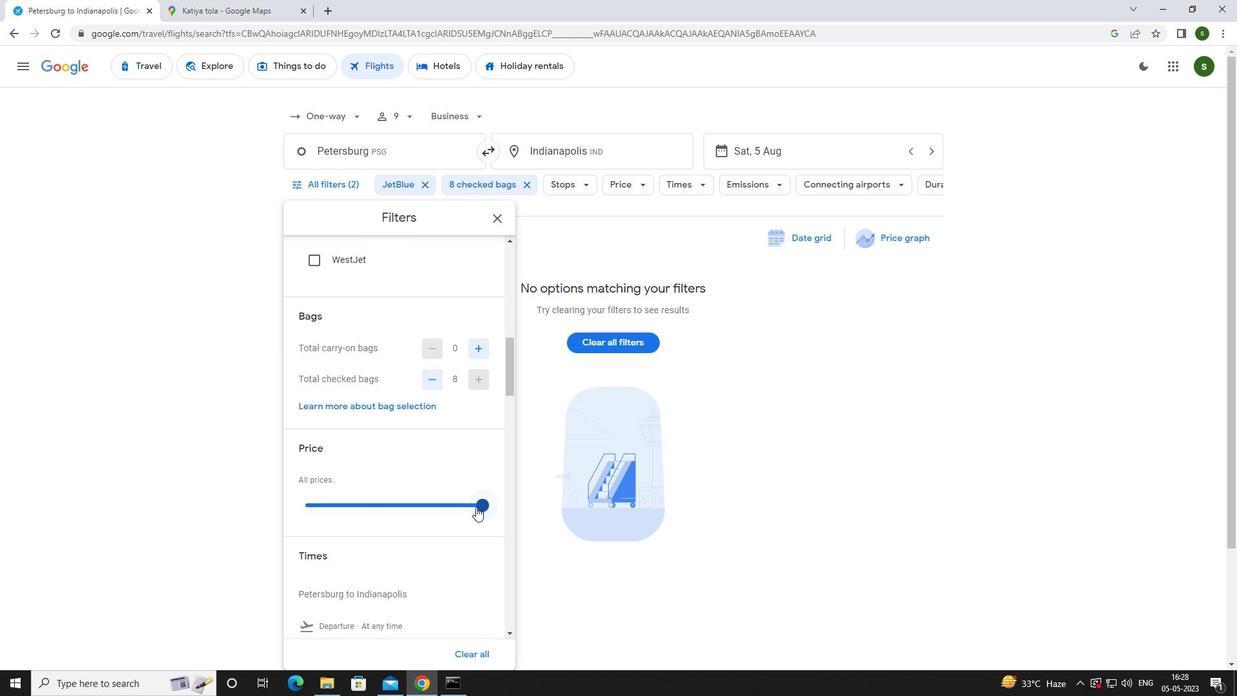 
Action: Mouse pressed left at (480, 502)
Screenshot: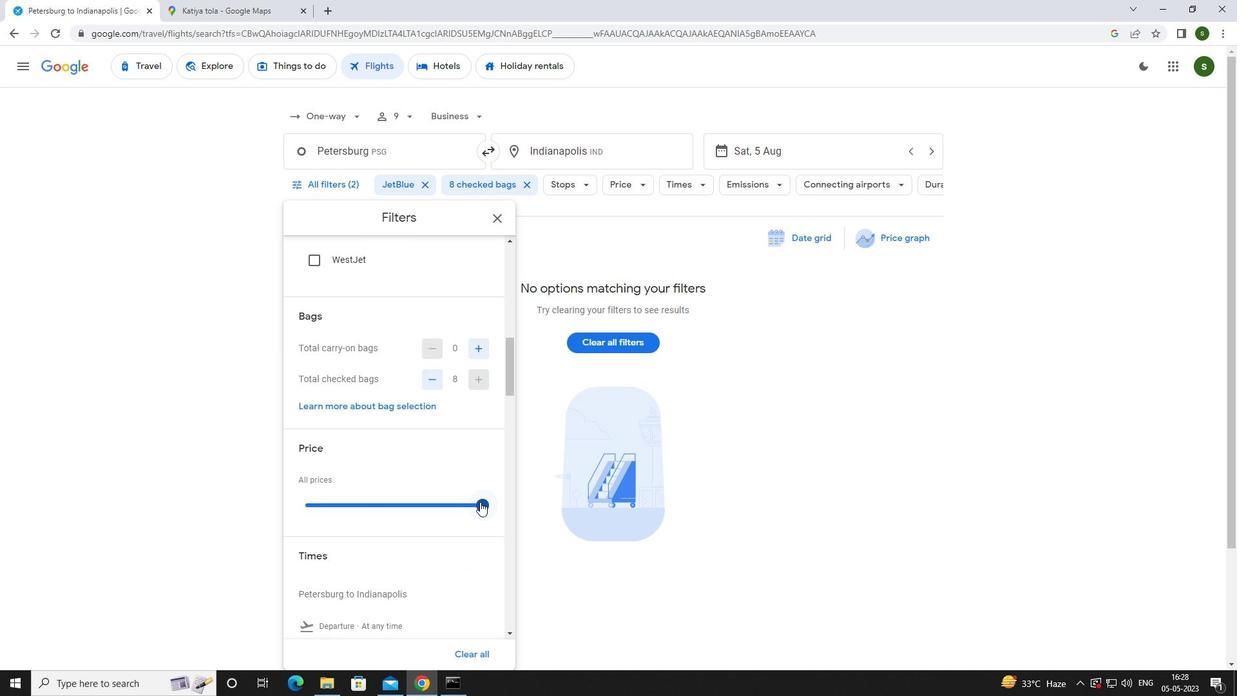 
Action: Mouse moved to (350, 521)
Screenshot: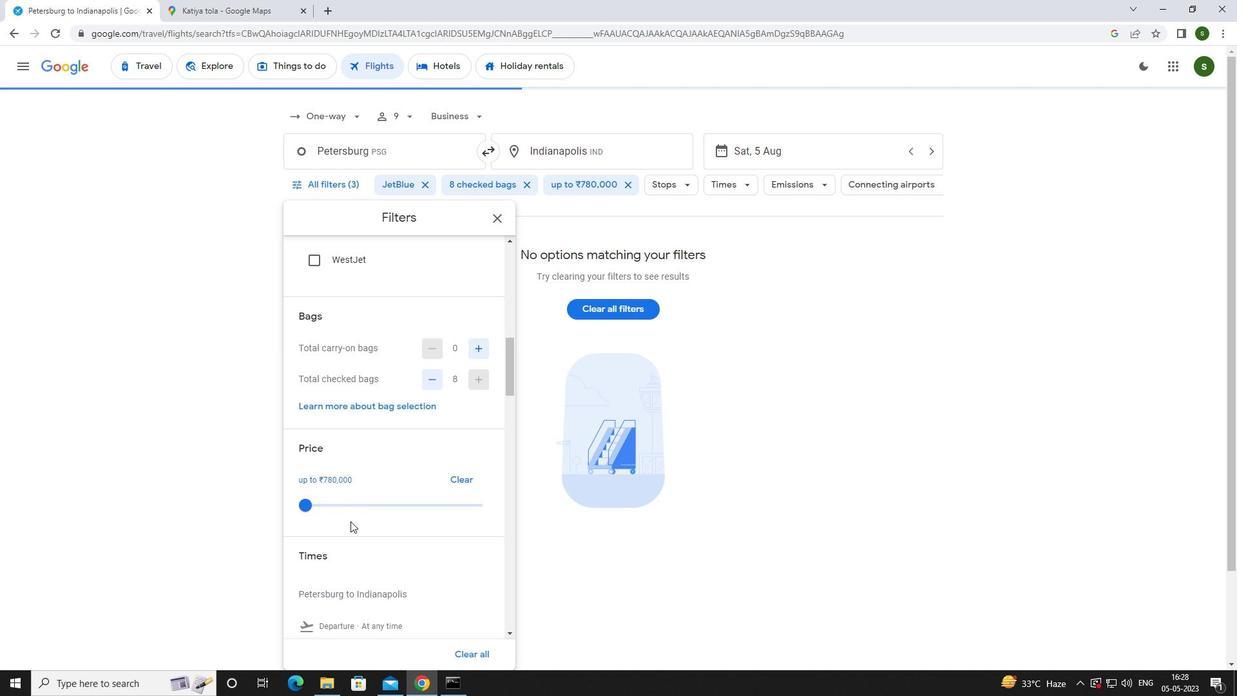 
Action: Mouse scrolled (350, 520) with delta (0, 0)
Screenshot: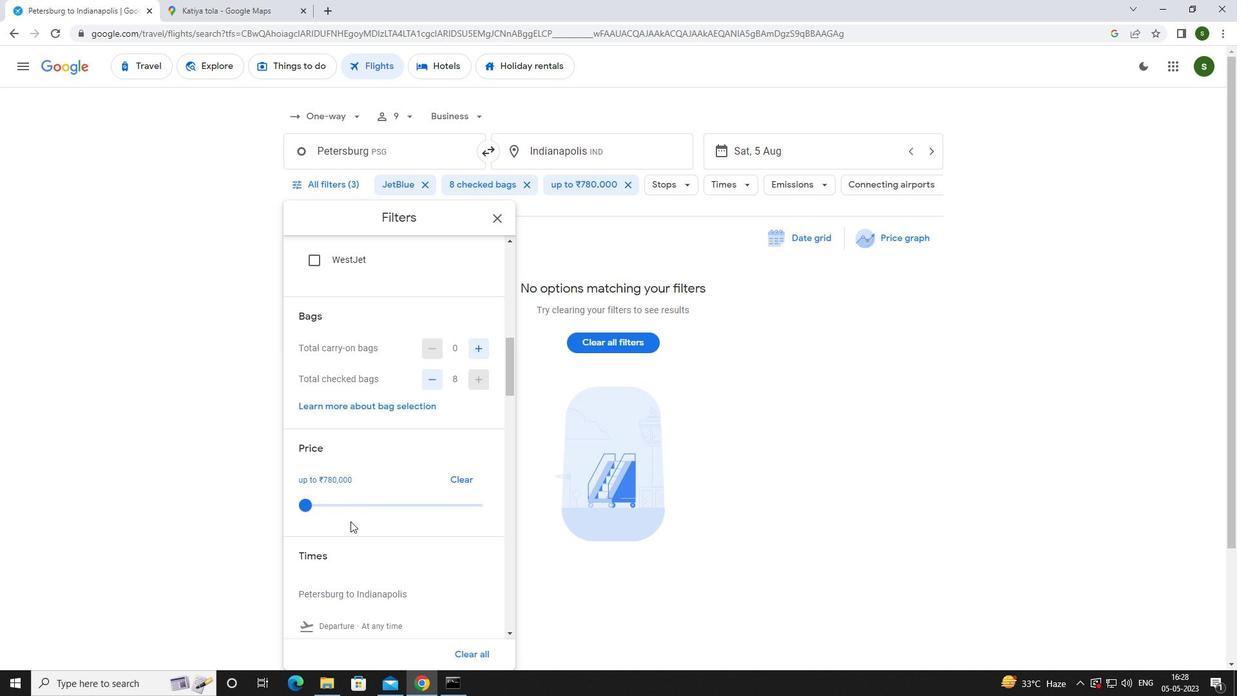 
Action: Mouse scrolled (350, 520) with delta (0, 0)
Screenshot: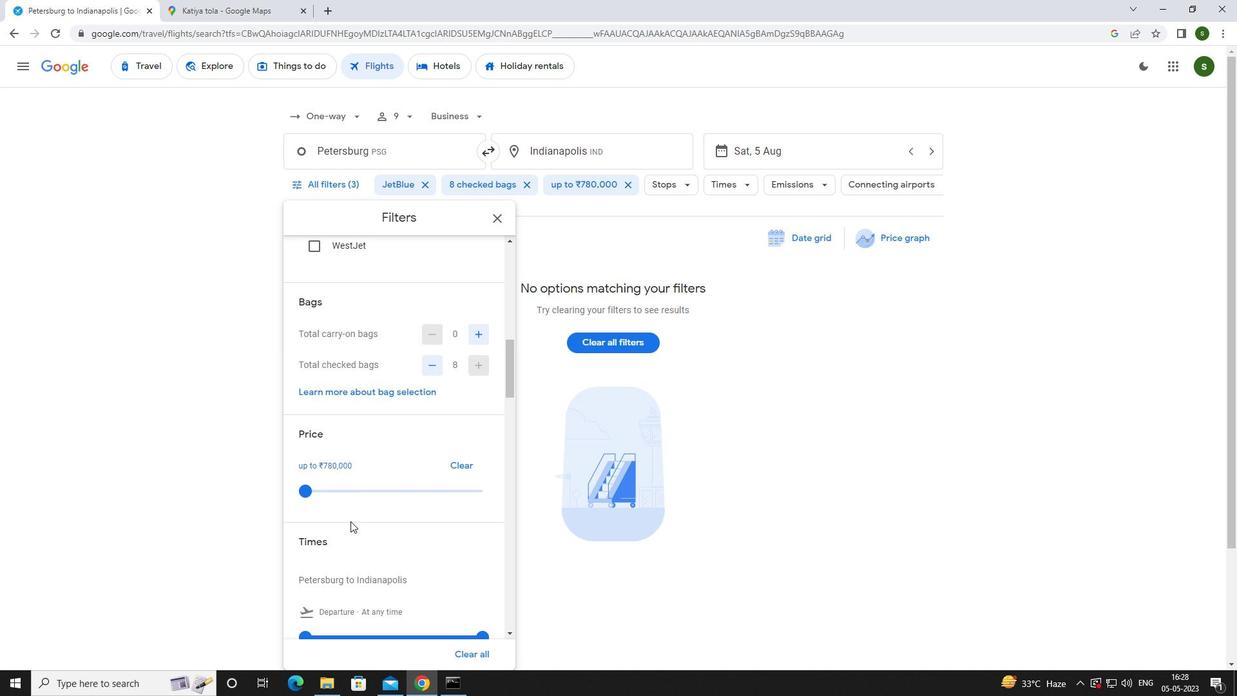 
Action: Mouse moved to (304, 524)
Screenshot: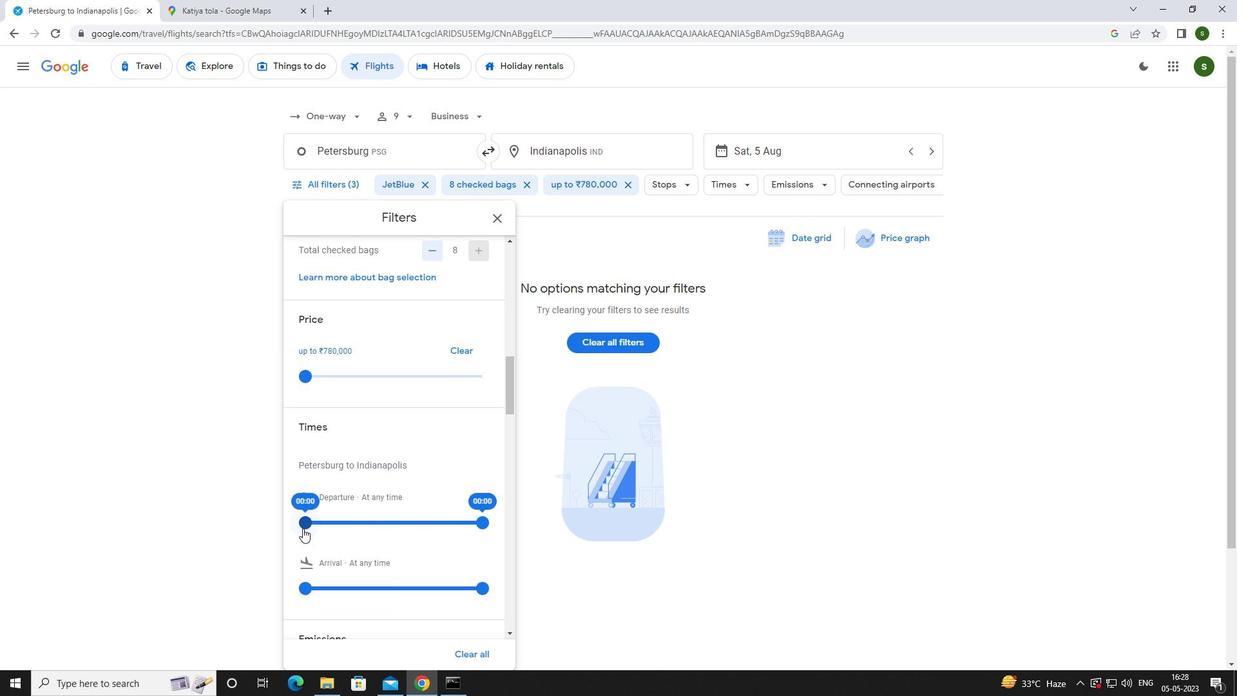 
Action: Mouse pressed left at (304, 524)
Screenshot: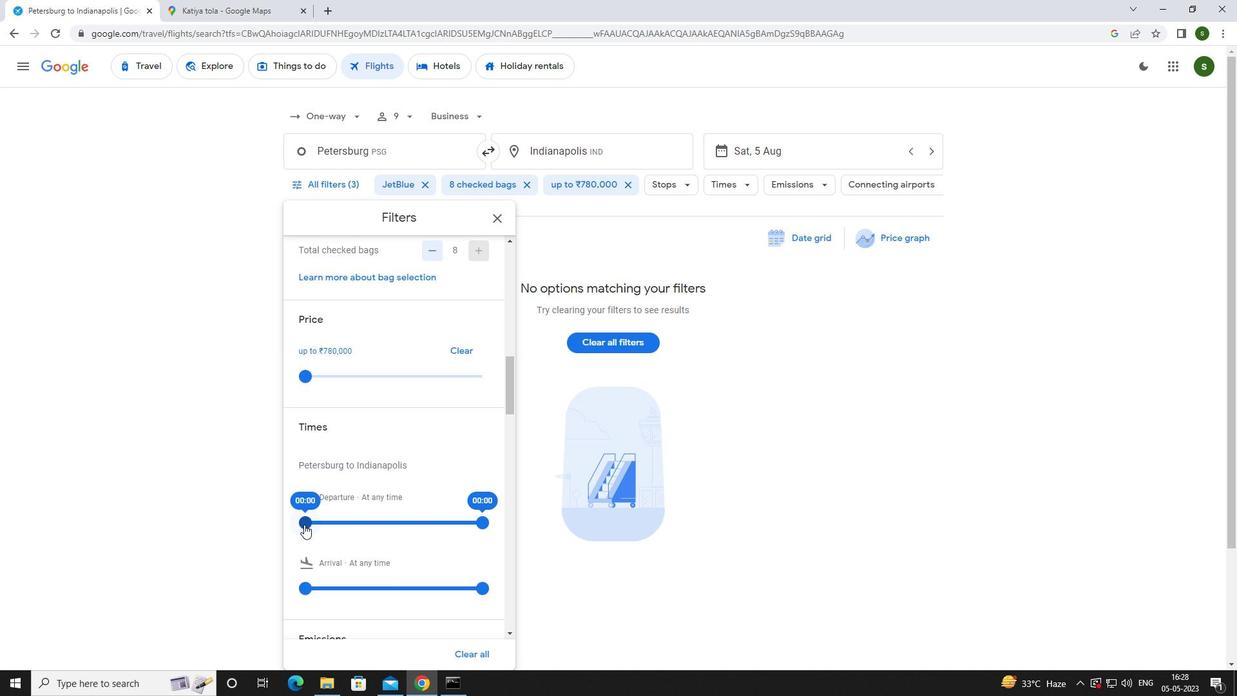 
Action: Mouse moved to (571, 587)
Screenshot: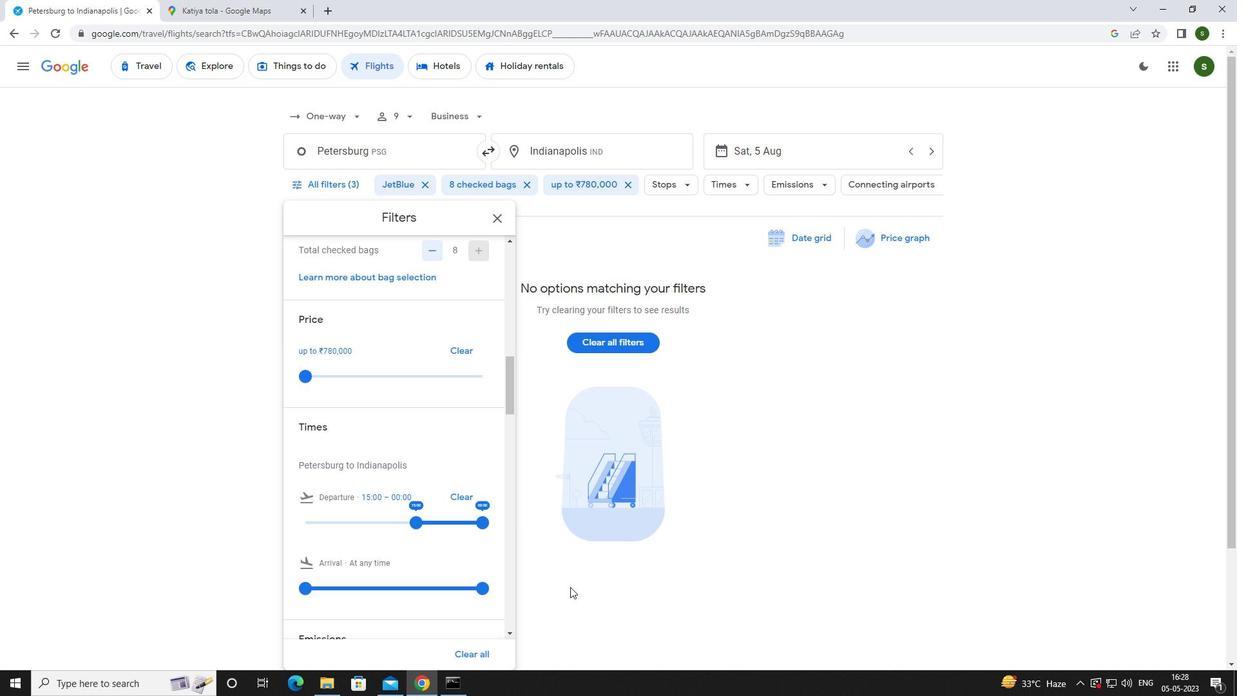 
Action: Mouse pressed left at (571, 587)
Screenshot: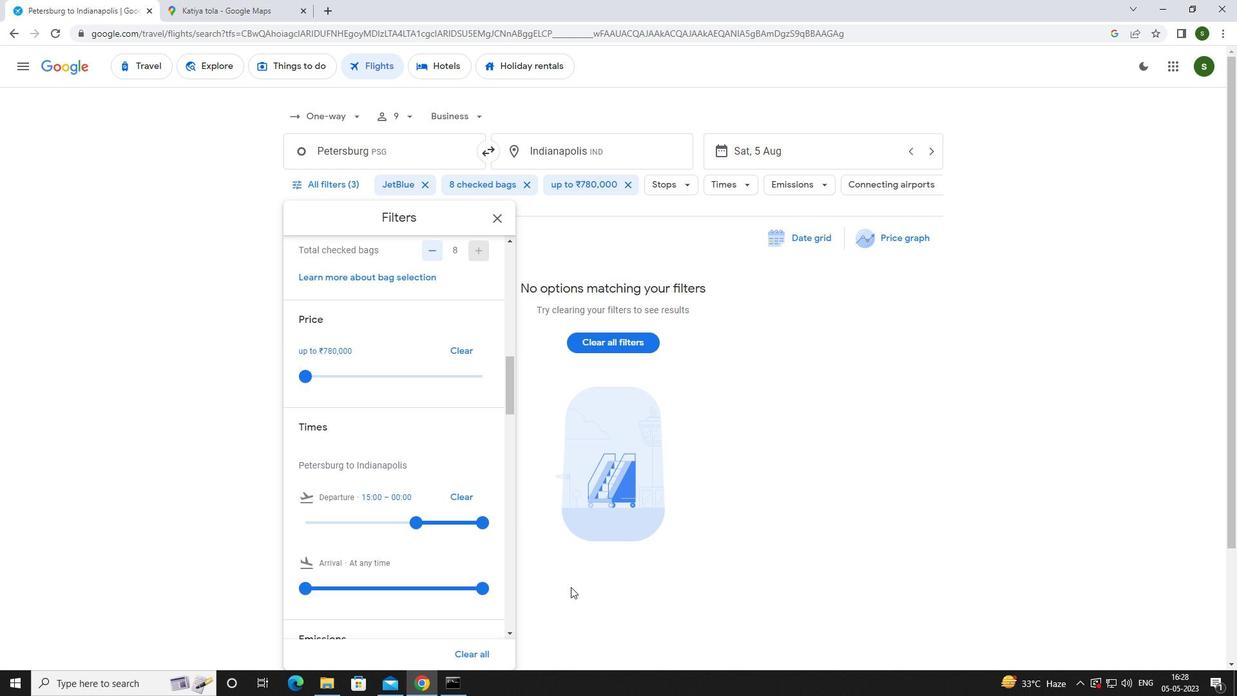 
Action: Mouse moved to (575, 586)
Screenshot: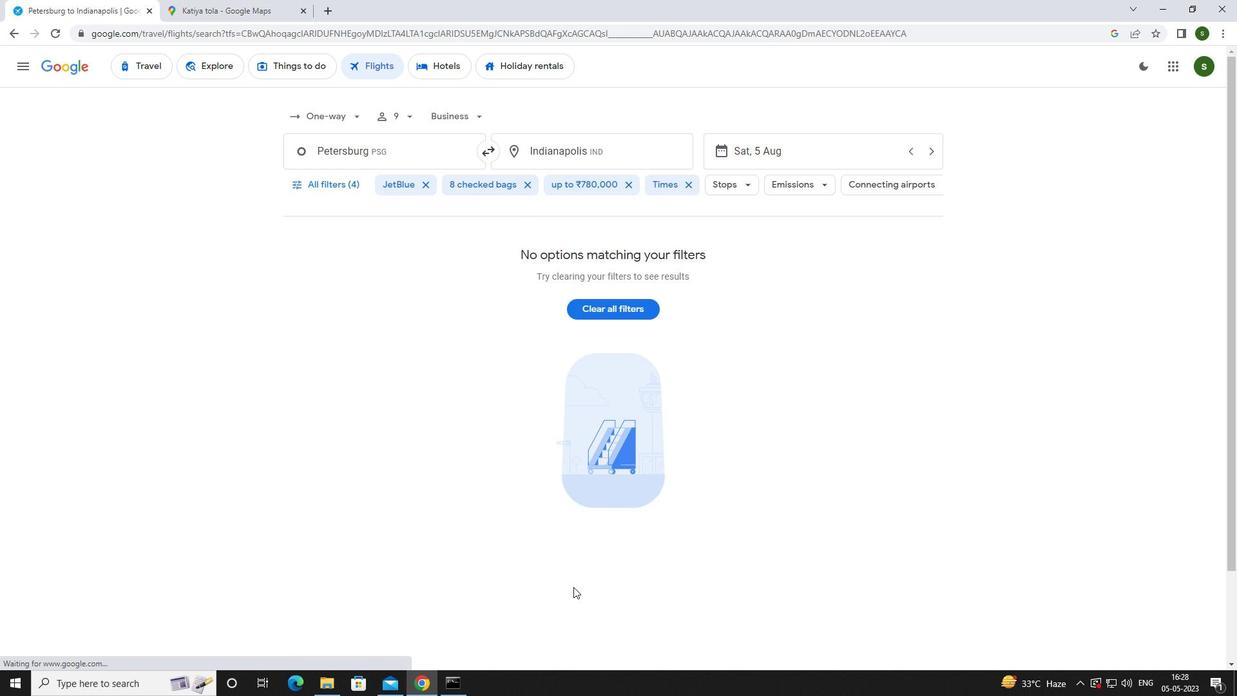 
